 Task: Search one way flight ticket for 5 adults, 1 child, 2 infants in seat and 1 infant on lap in business from Erie: Erie International Airport (tom Ridge Field) to Jackson: Jackson Hole Airport on 5-2-2023. Choice of flights is JetBlue. Number of bags: 1 carry on bag. Price is upto 50000. Outbound departure time preference is 19:00.
Action: Mouse moved to (301, 255)
Screenshot: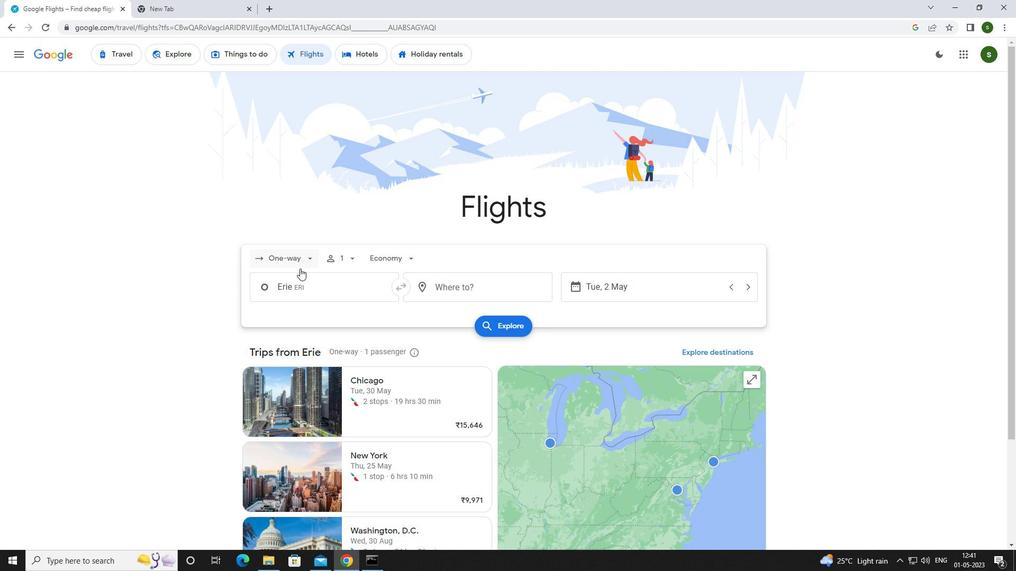 
Action: Mouse pressed left at (301, 255)
Screenshot: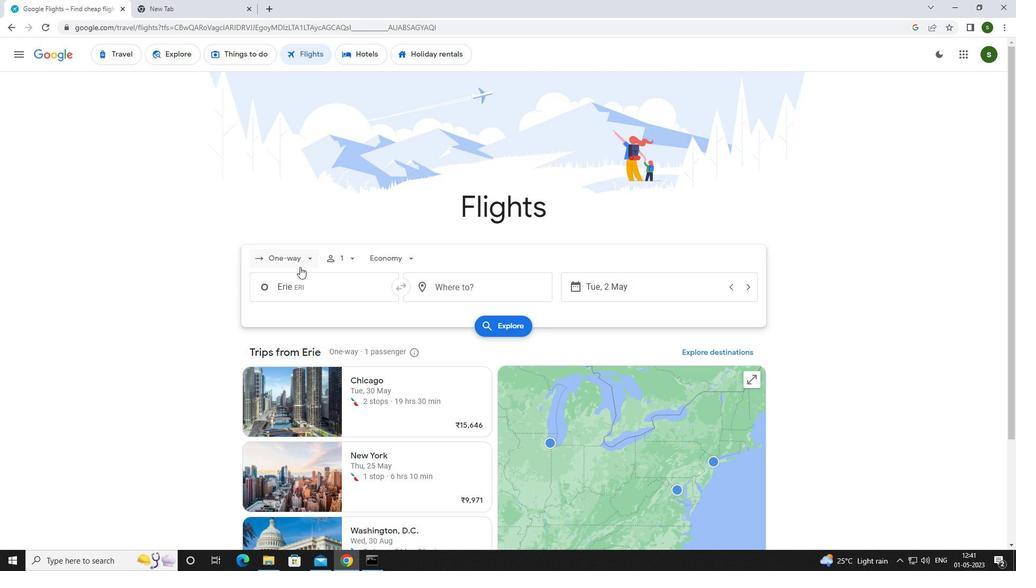 
Action: Mouse moved to (302, 308)
Screenshot: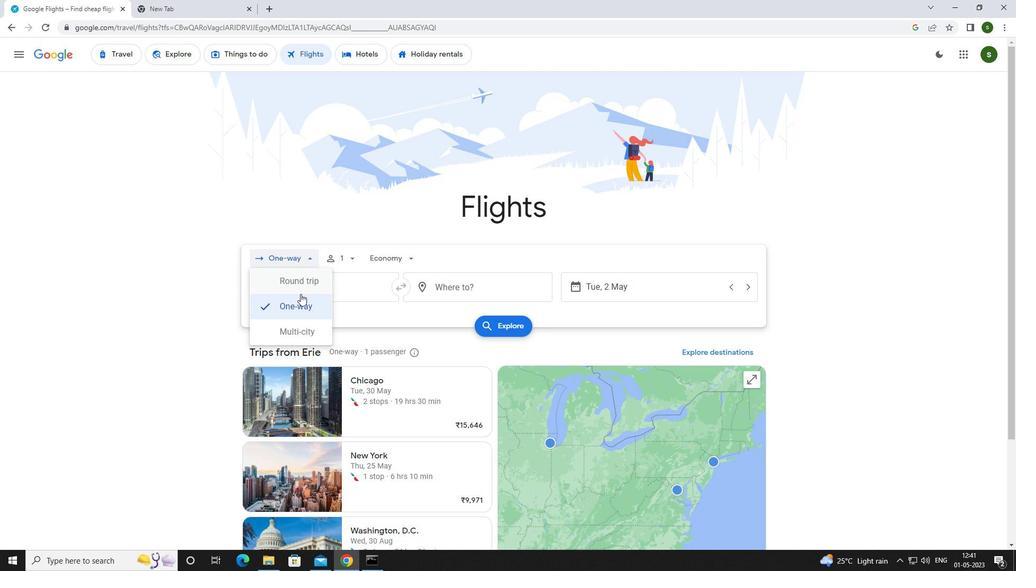 
Action: Mouse pressed left at (302, 308)
Screenshot: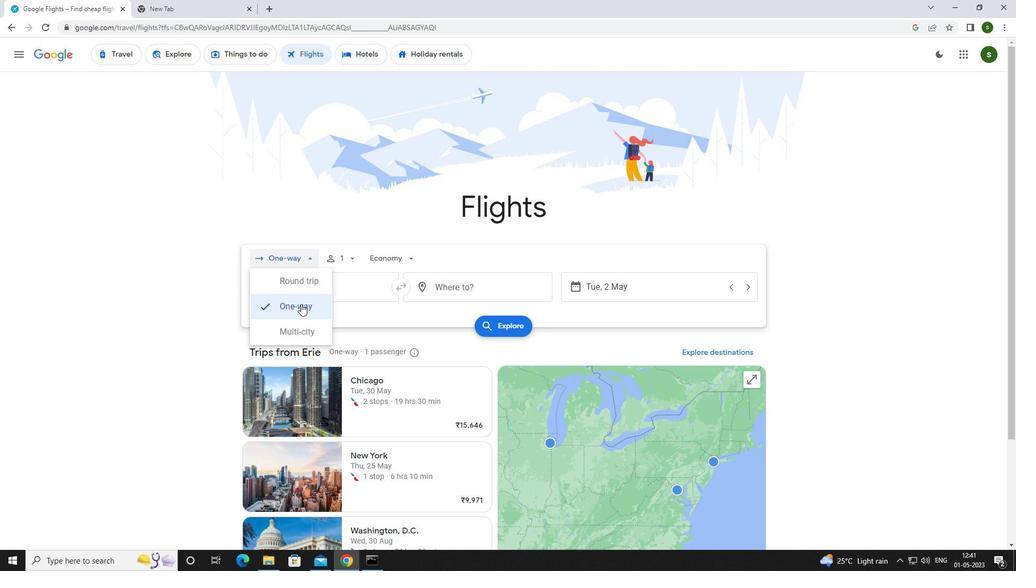 
Action: Mouse moved to (348, 256)
Screenshot: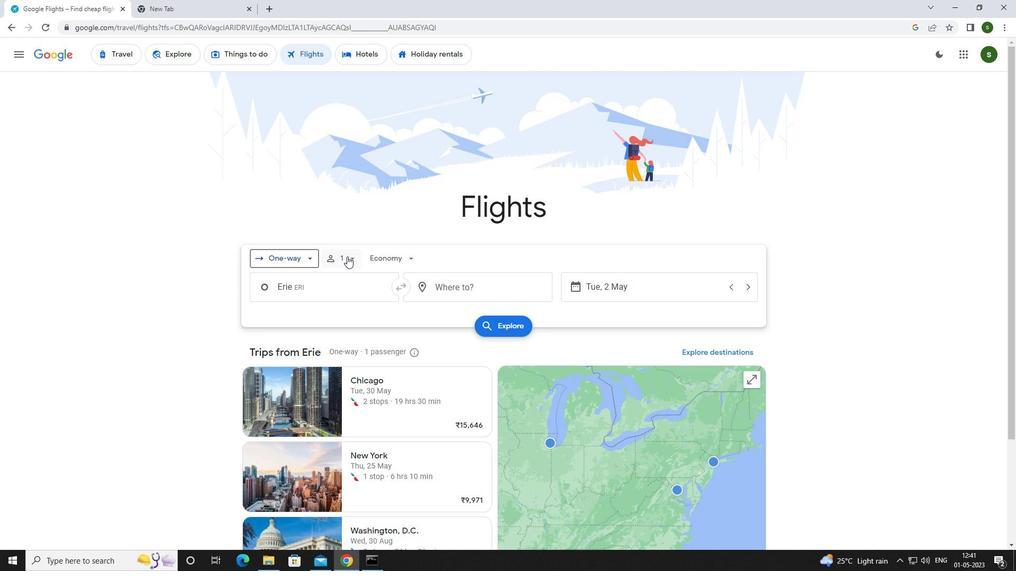 
Action: Mouse pressed left at (348, 256)
Screenshot: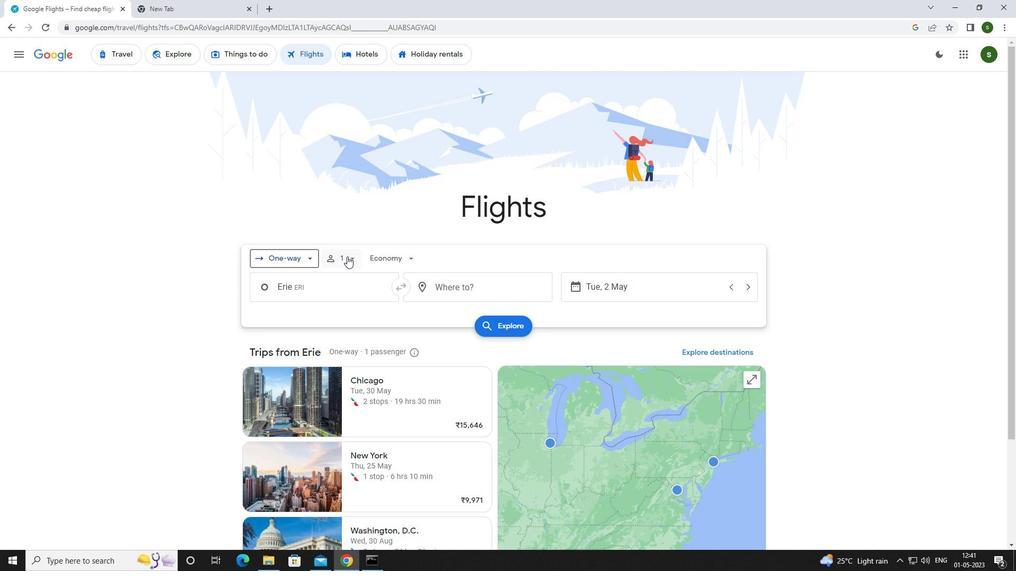 
Action: Mouse moved to (435, 289)
Screenshot: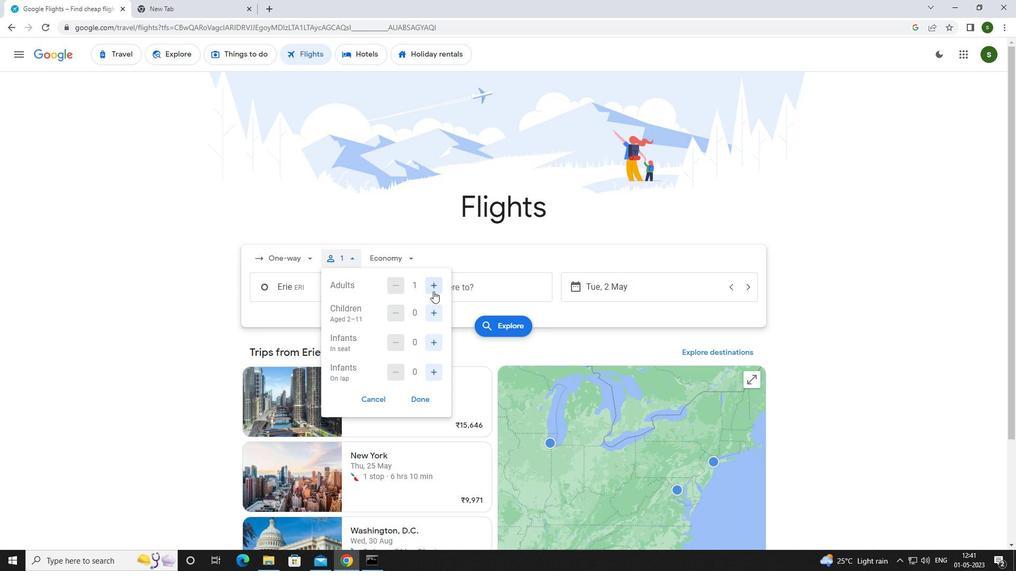 
Action: Mouse pressed left at (435, 289)
Screenshot: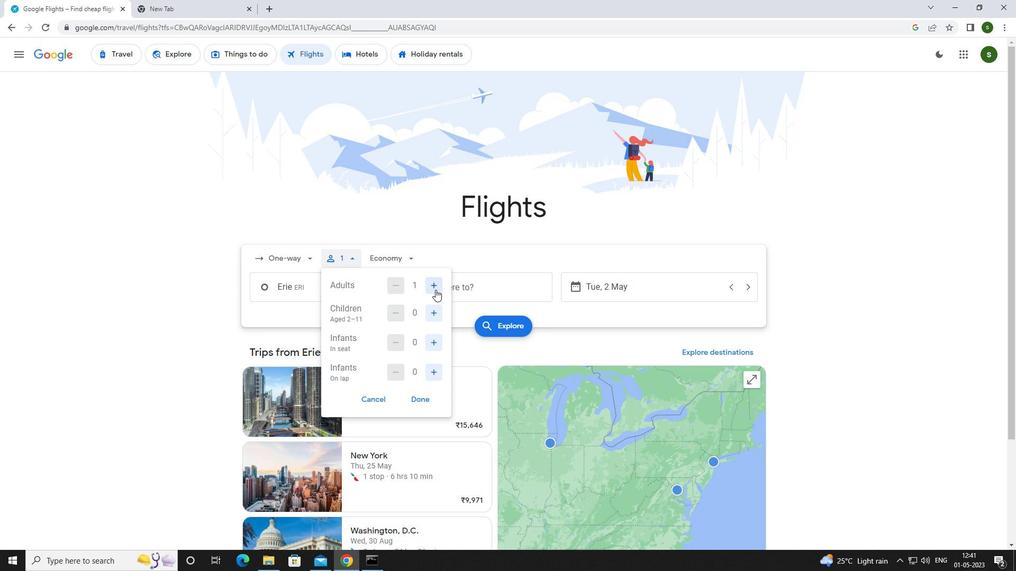 
Action: Mouse pressed left at (435, 289)
Screenshot: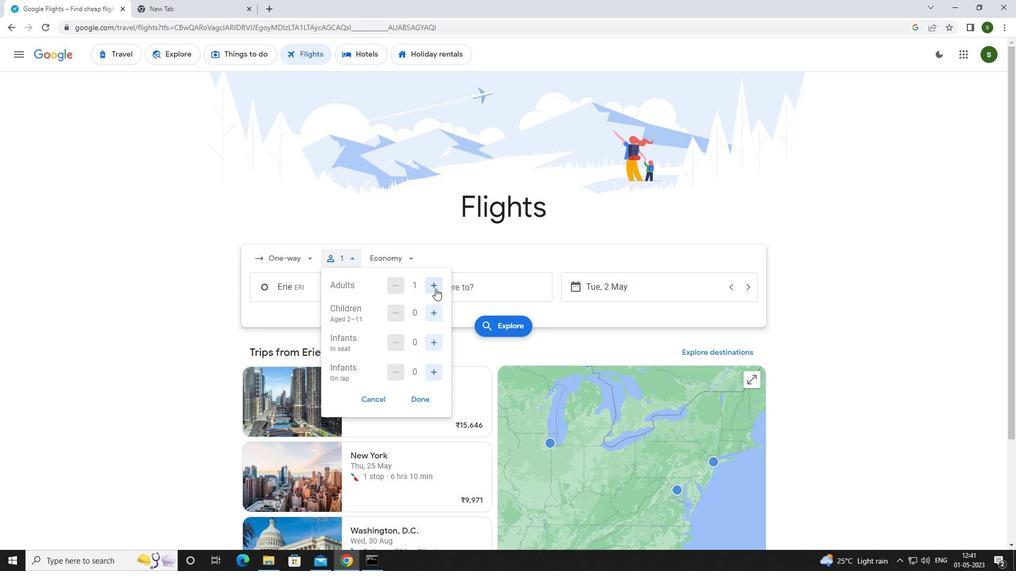 
Action: Mouse pressed left at (435, 289)
Screenshot: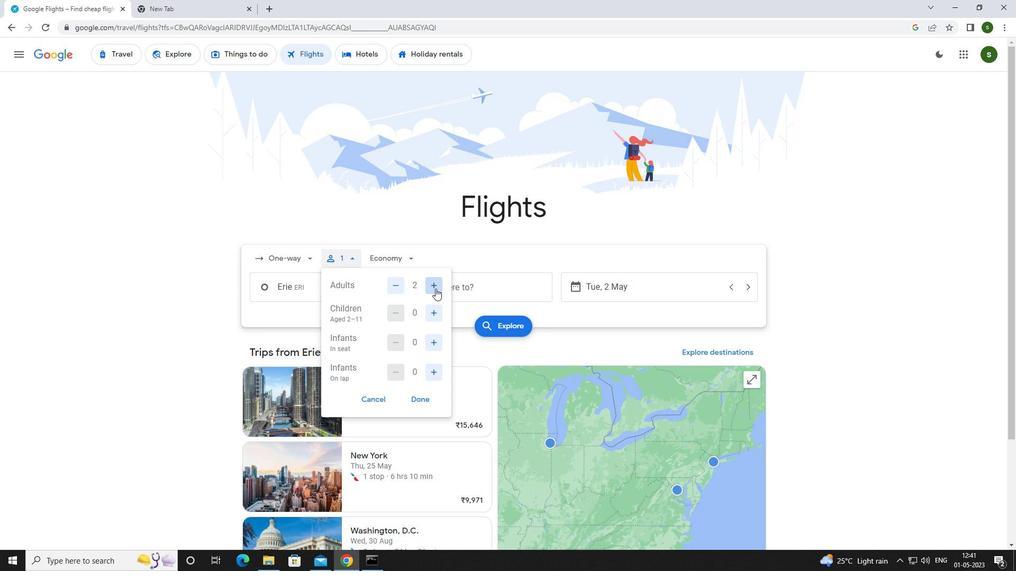 
Action: Mouse pressed left at (435, 289)
Screenshot: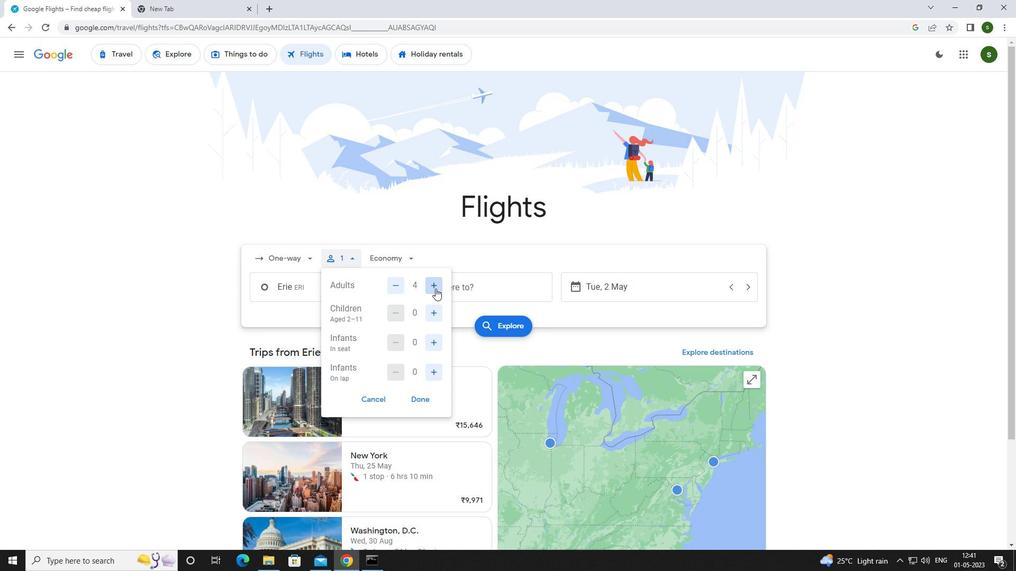 
Action: Mouse moved to (435, 315)
Screenshot: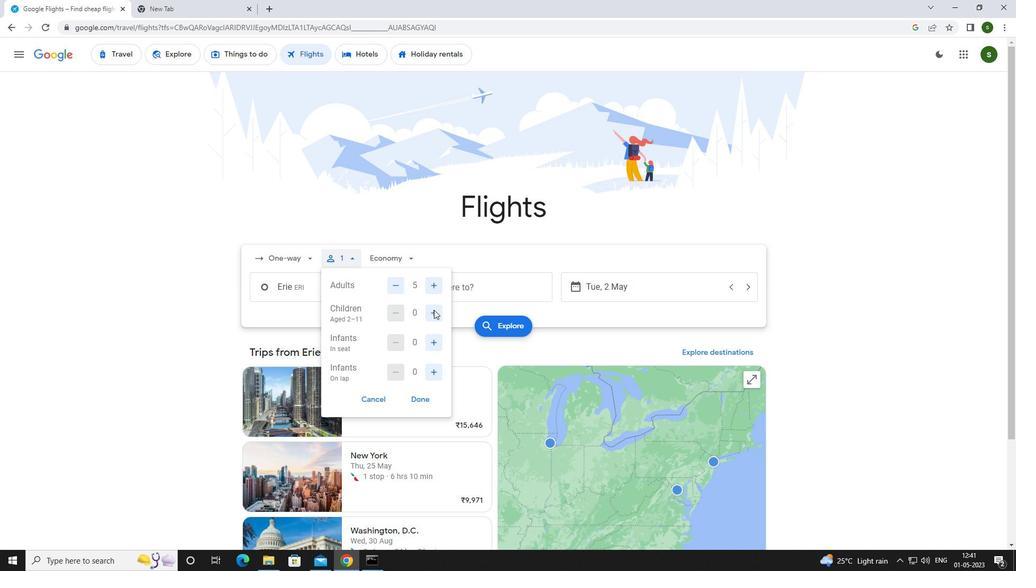 
Action: Mouse pressed left at (435, 315)
Screenshot: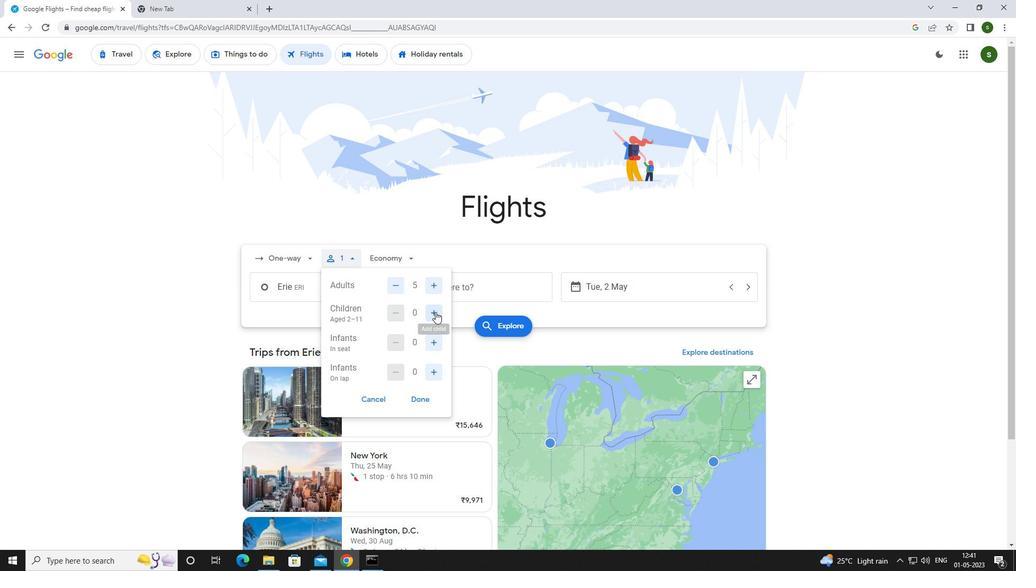
Action: Mouse moved to (435, 340)
Screenshot: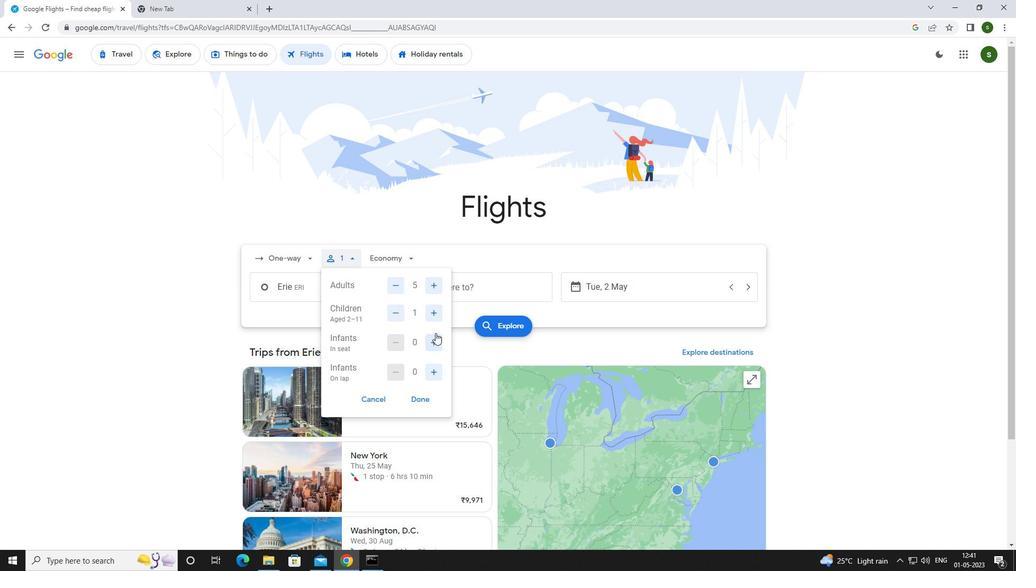 
Action: Mouse pressed left at (435, 340)
Screenshot: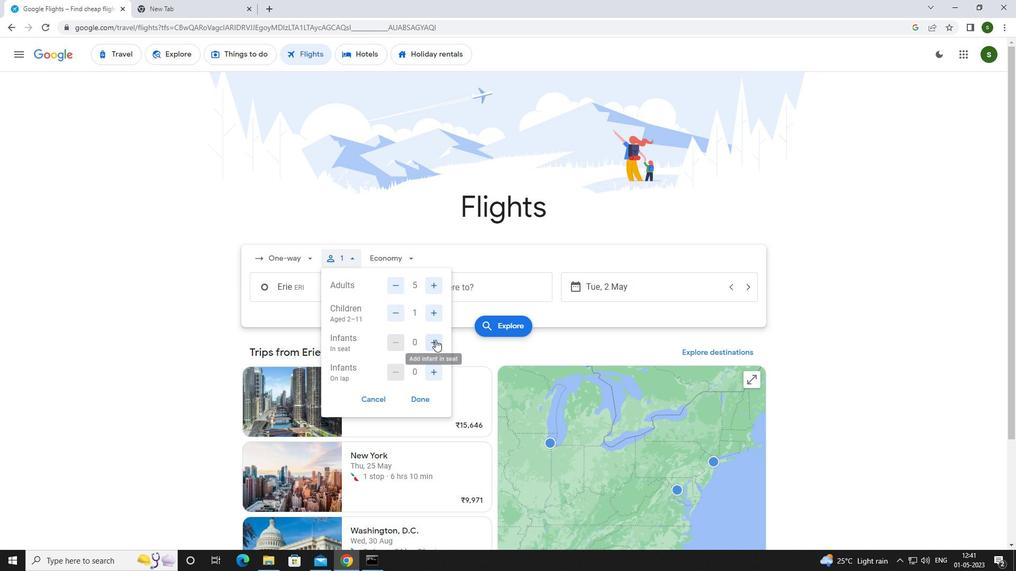 
Action: Mouse pressed left at (435, 340)
Screenshot: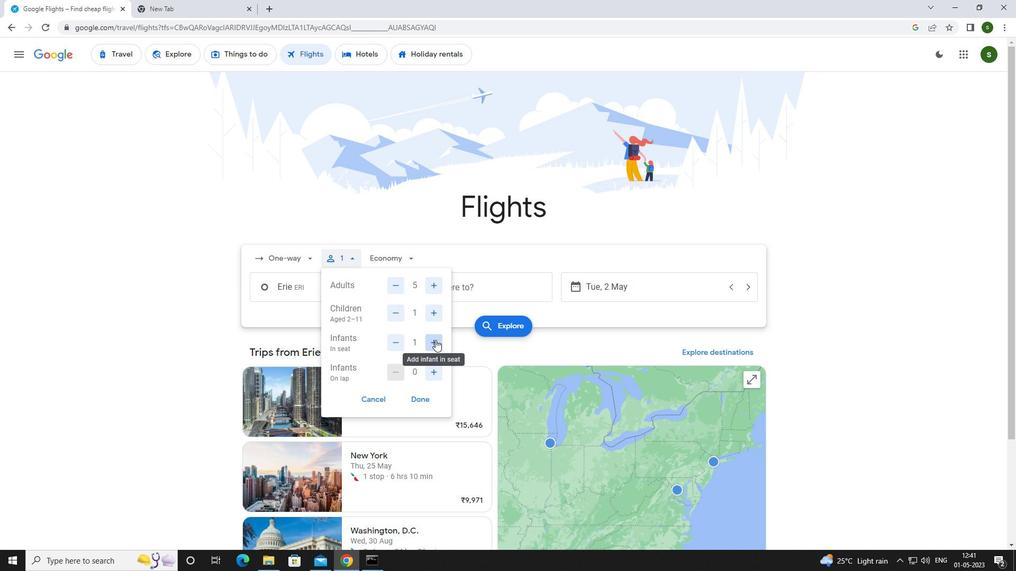 
Action: Mouse moved to (435, 371)
Screenshot: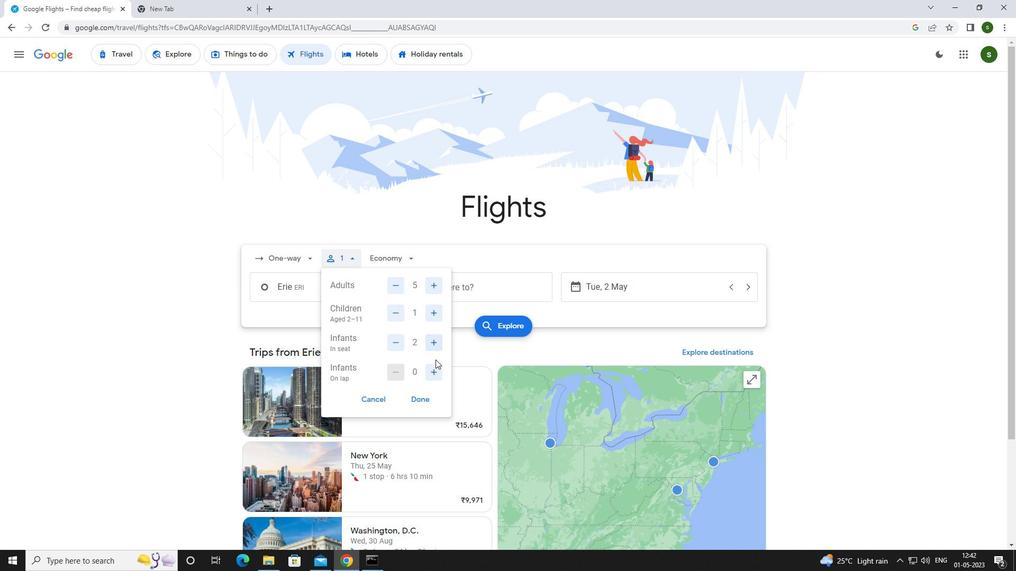 
Action: Mouse pressed left at (435, 371)
Screenshot: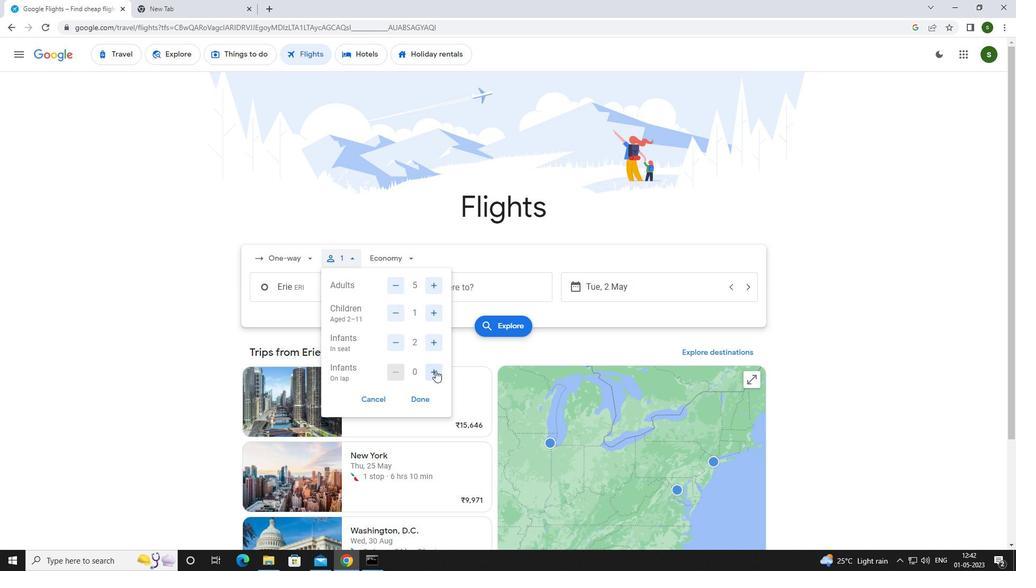 
Action: Mouse moved to (392, 262)
Screenshot: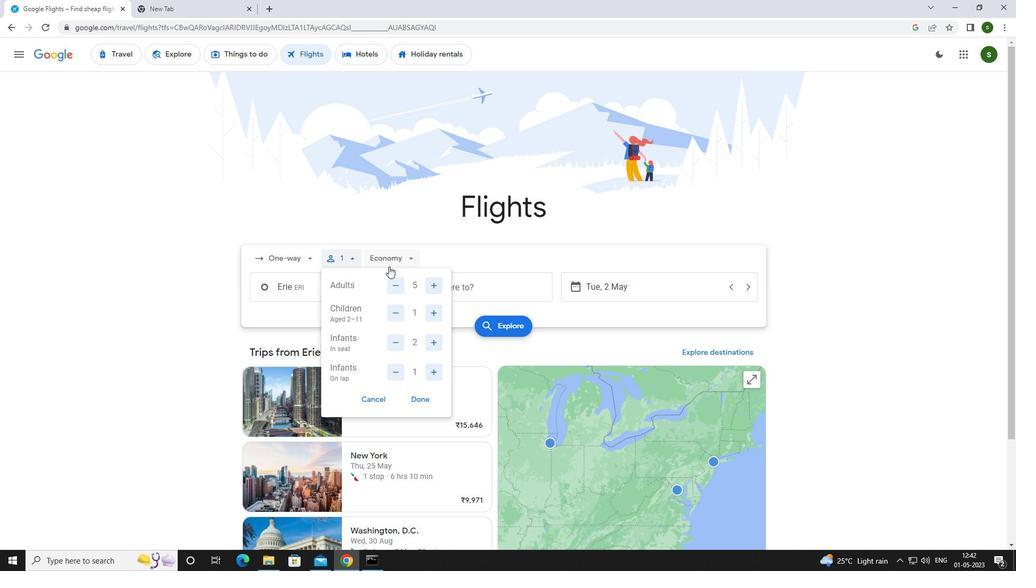 
Action: Mouse pressed left at (392, 262)
Screenshot: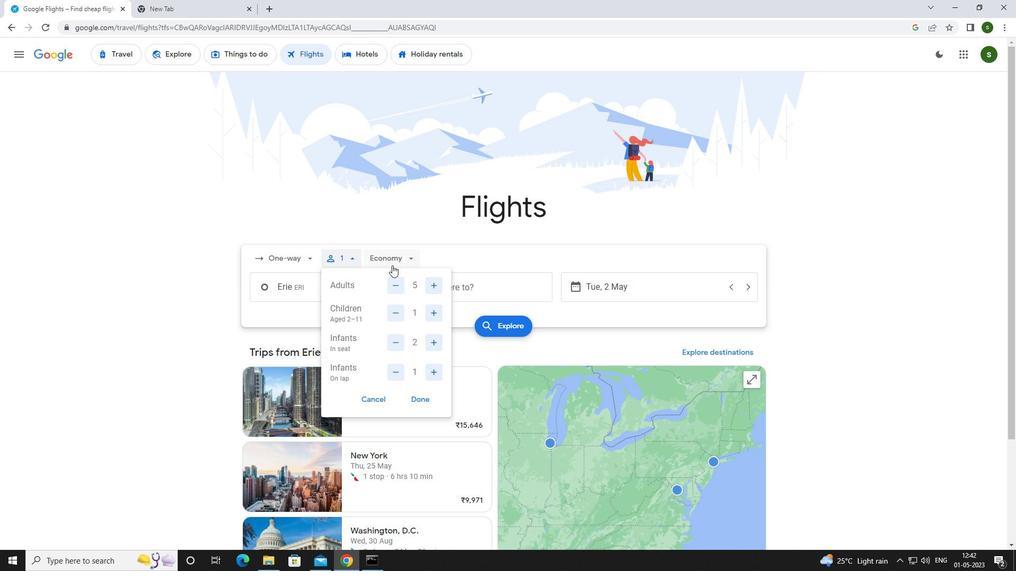 
Action: Mouse moved to (410, 325)
Screenshot: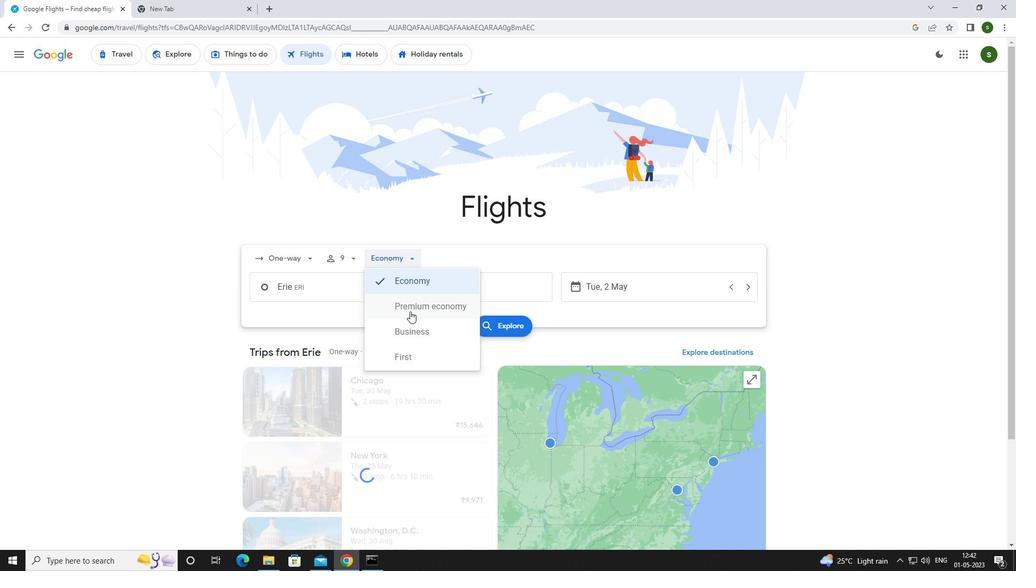 
Action: Mouse pressed left at (410, 325)
Screenshot: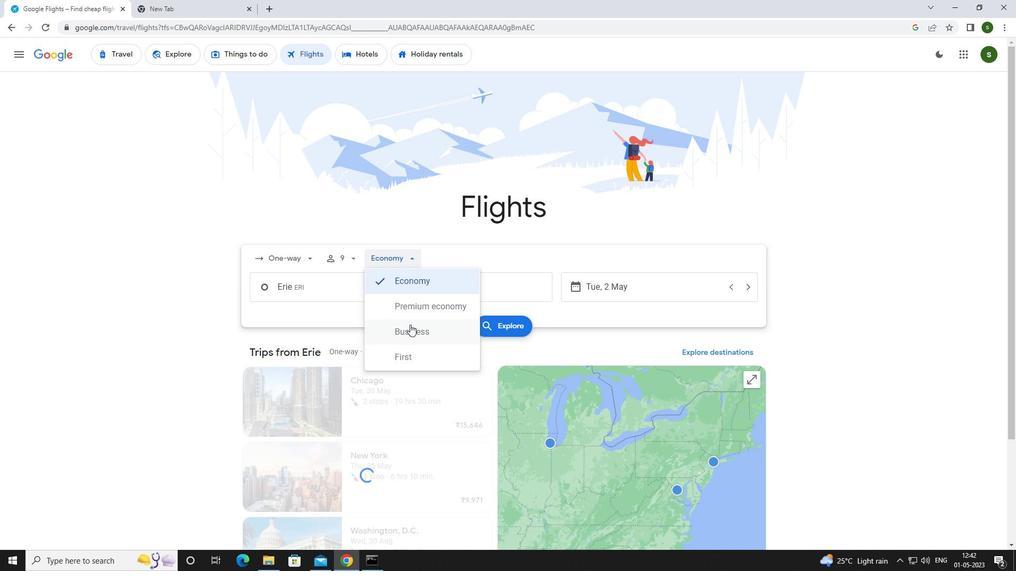 
Action: Mouse moved to (341, 295)
Screenshot: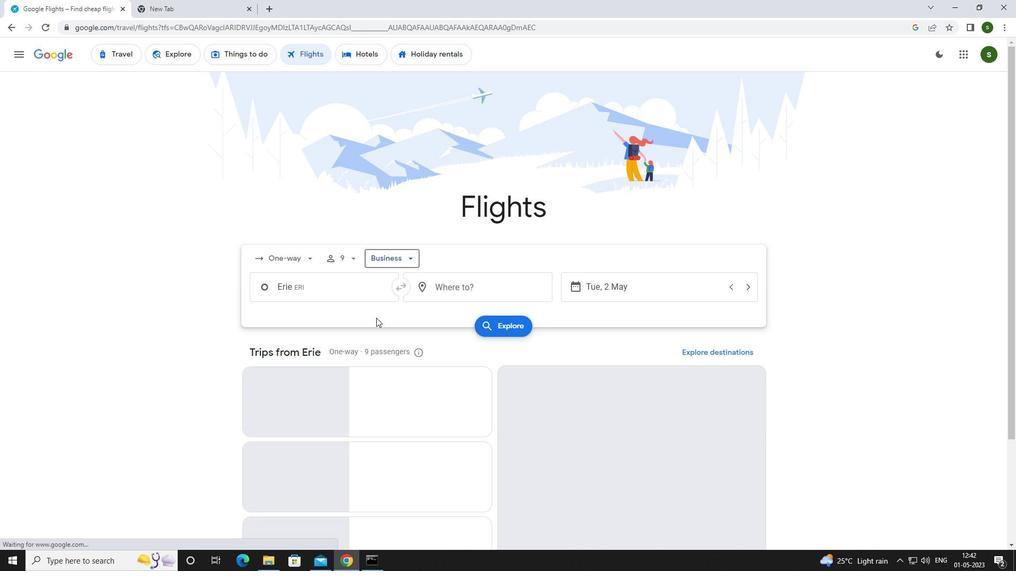 
Action: Mouse pressed left at (341, 295)
Screenshot: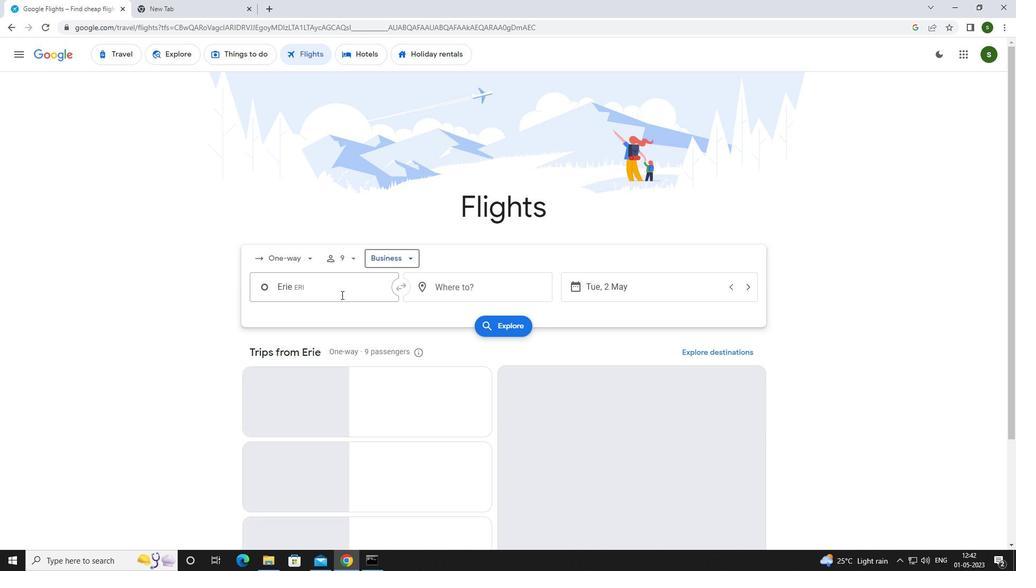 
Action: Mouse moved to (341, 295)
Screenshot: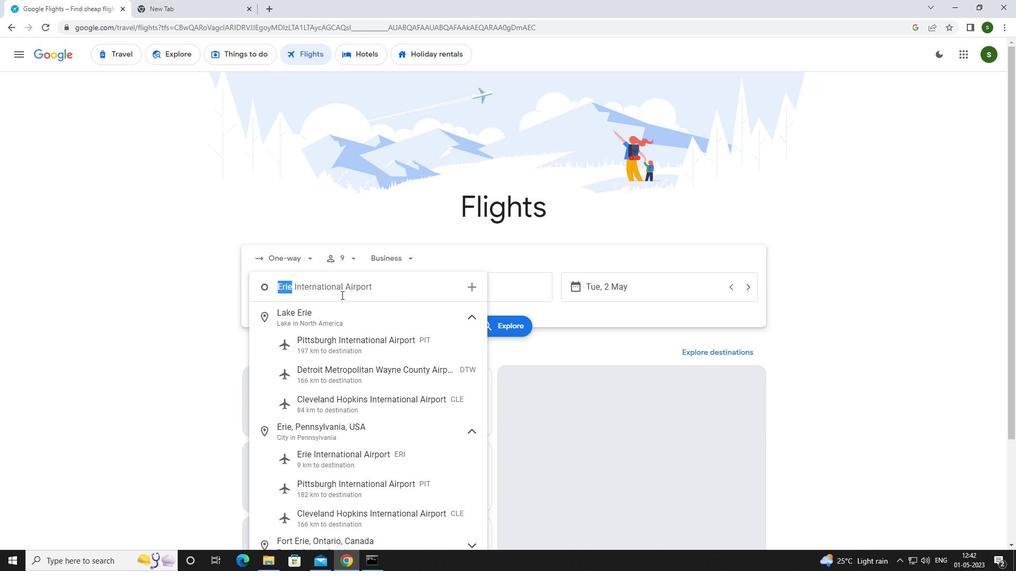 
Action: Key pressed e<Key.caps_lock>rie<Key.space><Key.caps_lock>i<Key.caps_lock>nter
Screenshot: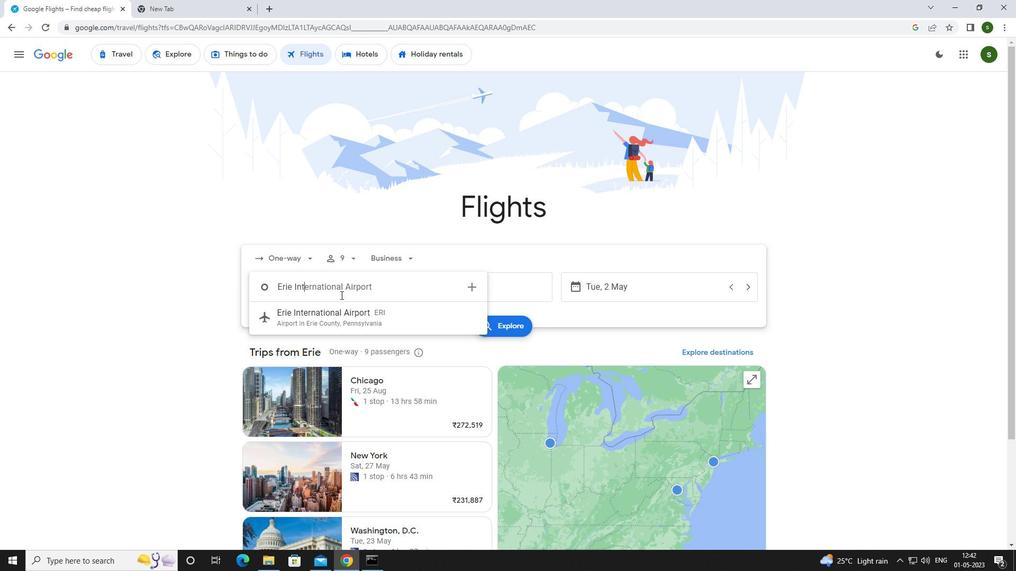 
Action: Mouse moved to (328, 321)
Screenshot: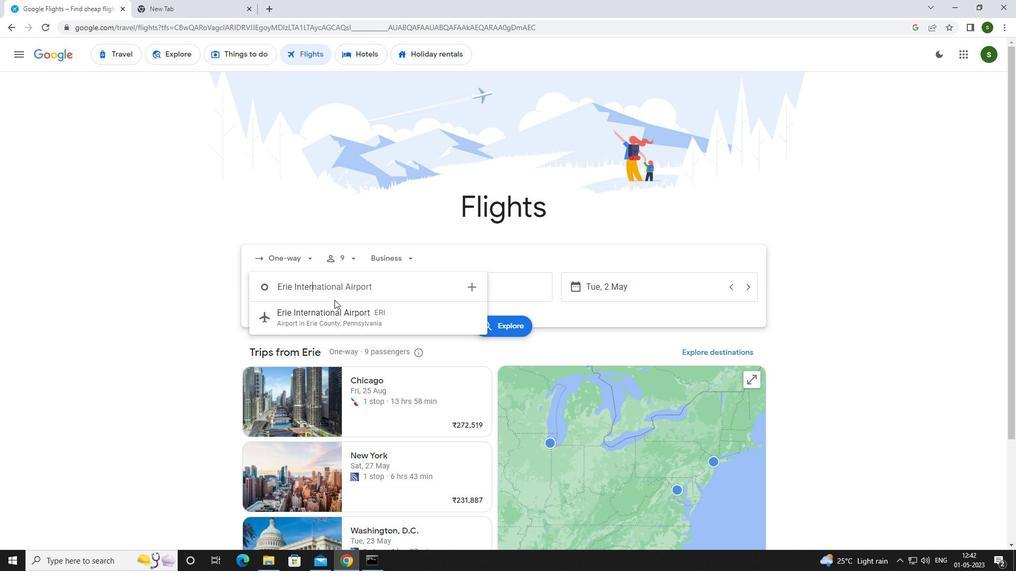 
Action: Mouse pressed left at (328, 321)
Screenshot: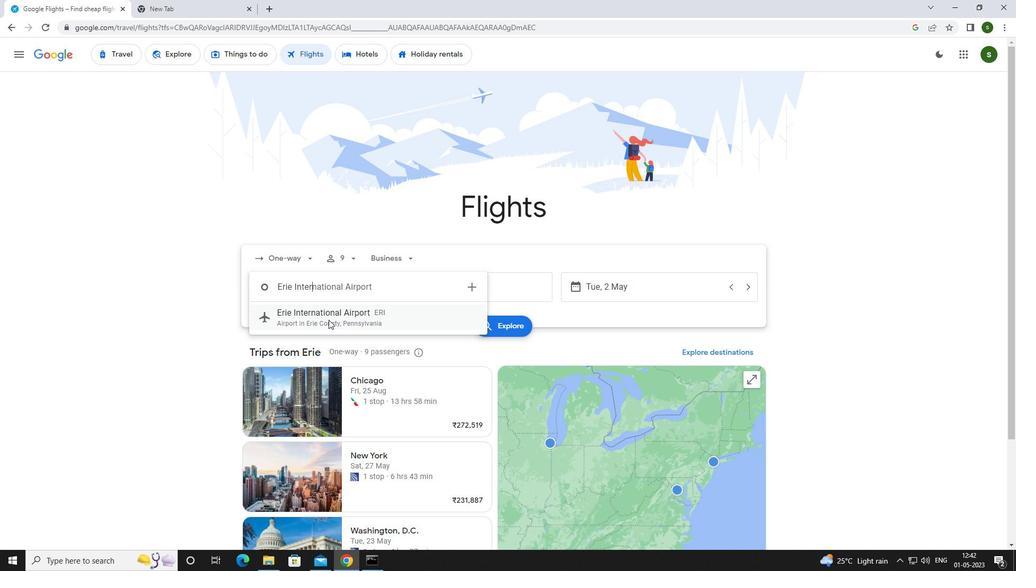 
Action: Mouse moved to (453, 285)
Screenshot: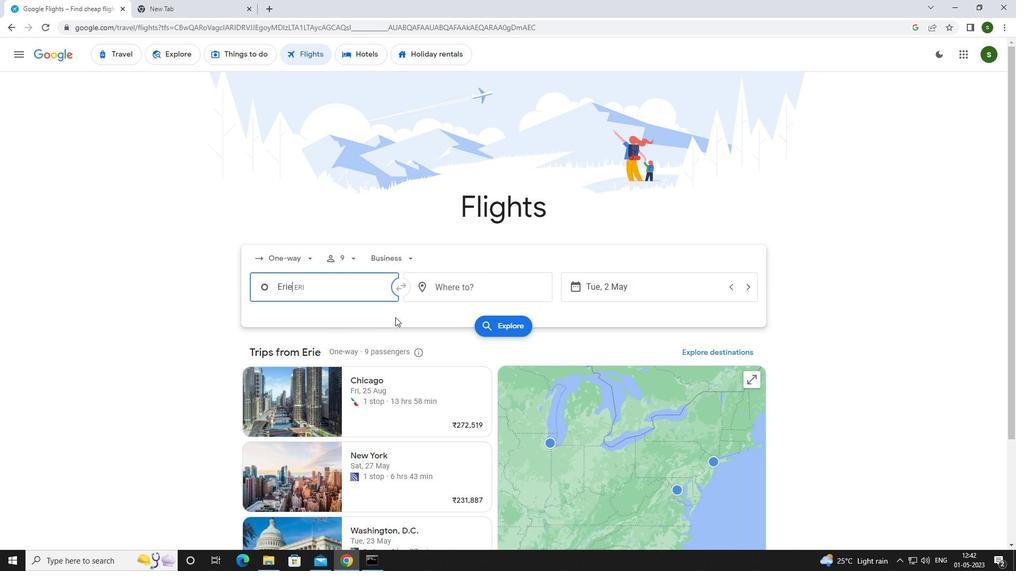 
Action: Mouse pressed left at (453, 285)
Screenshot: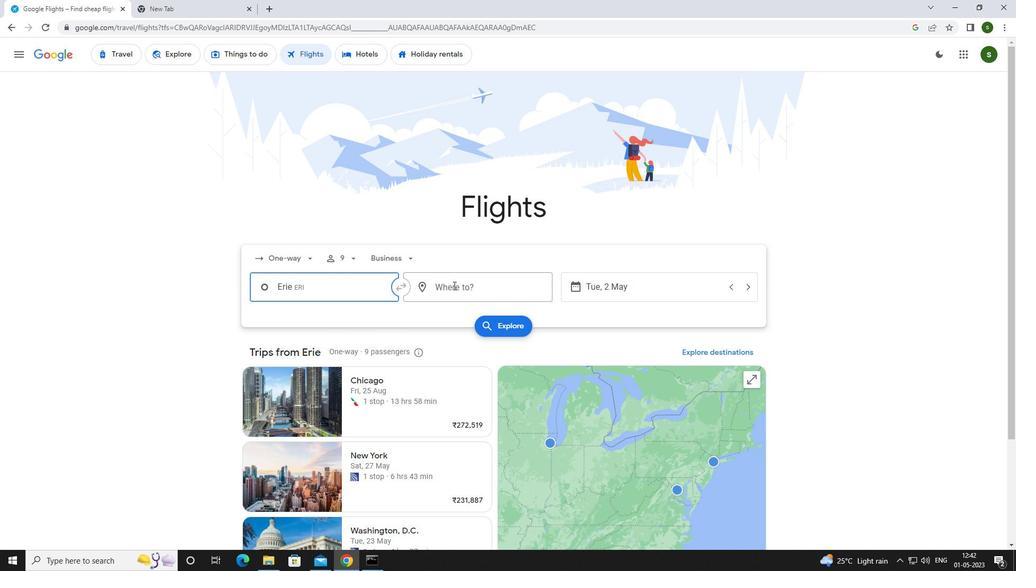 
Action: Mouse moved to (474, 285)
Screenshot: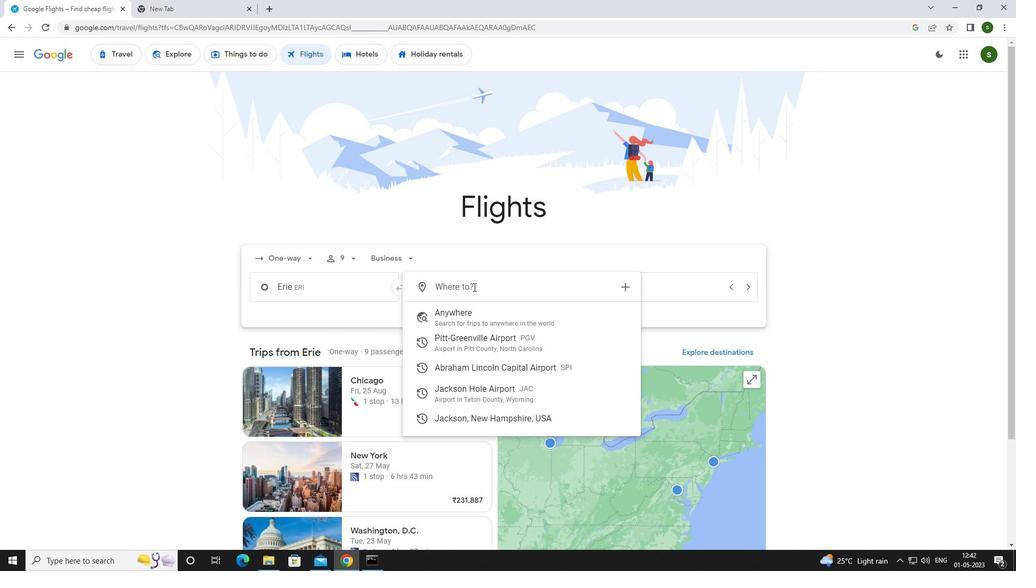 
Action: Key pressed jack
Screenshot: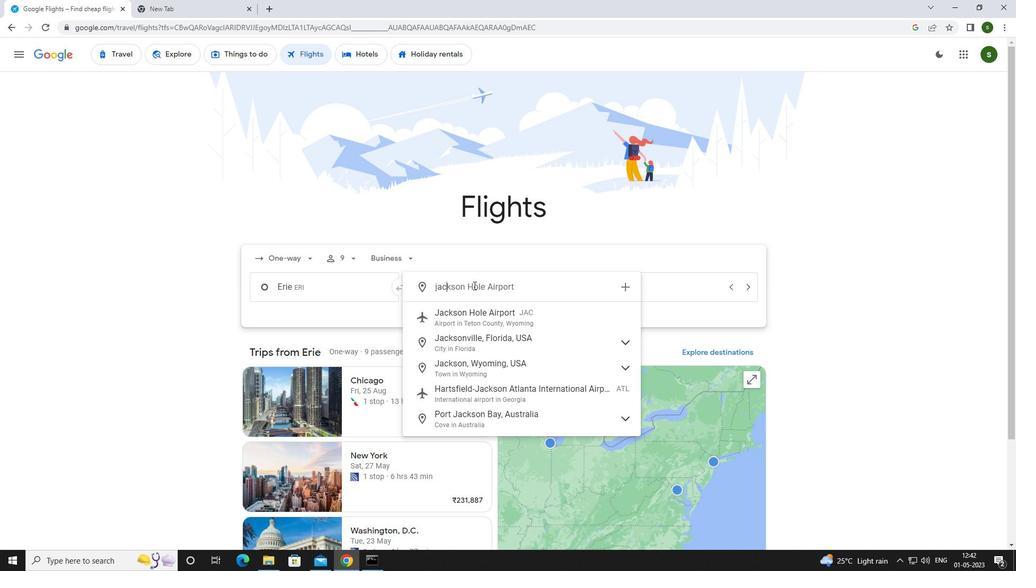 
Action: Mouse moved to (474, 283)
Screenshot: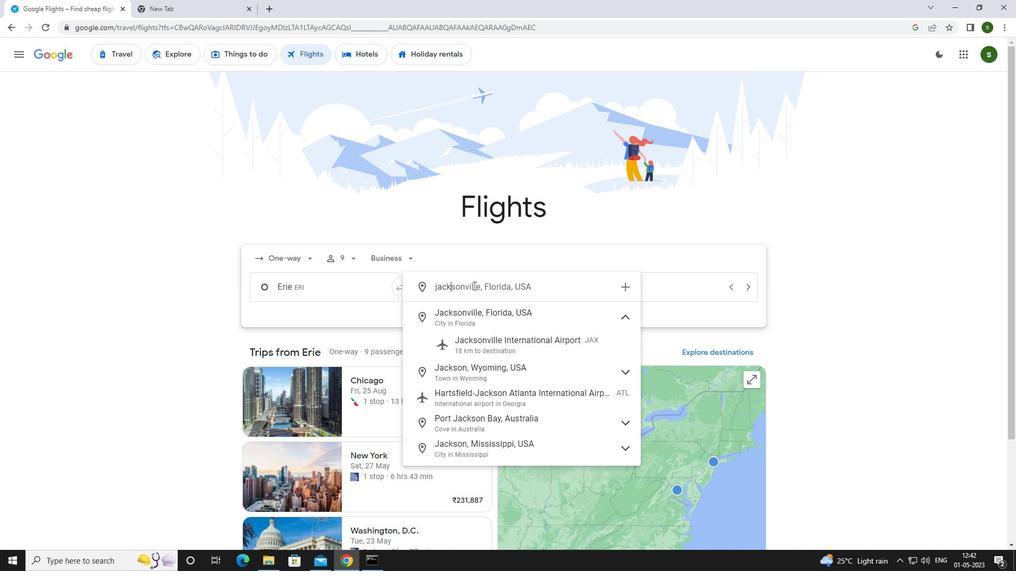 
Action: Key pressed son<Key.space>
Screenshot: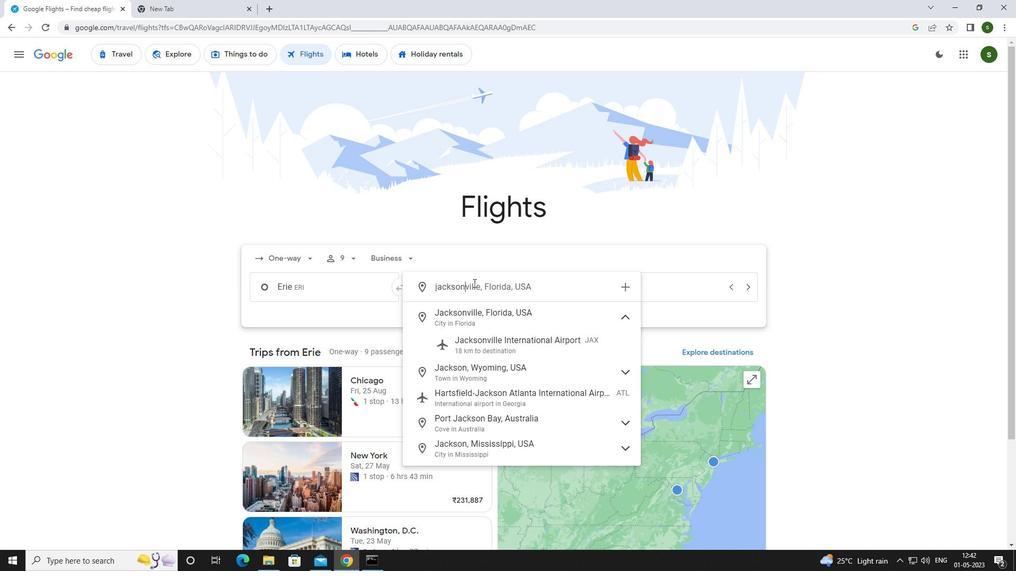 
Action: Mouse moved to (492, 344)
Screenshot: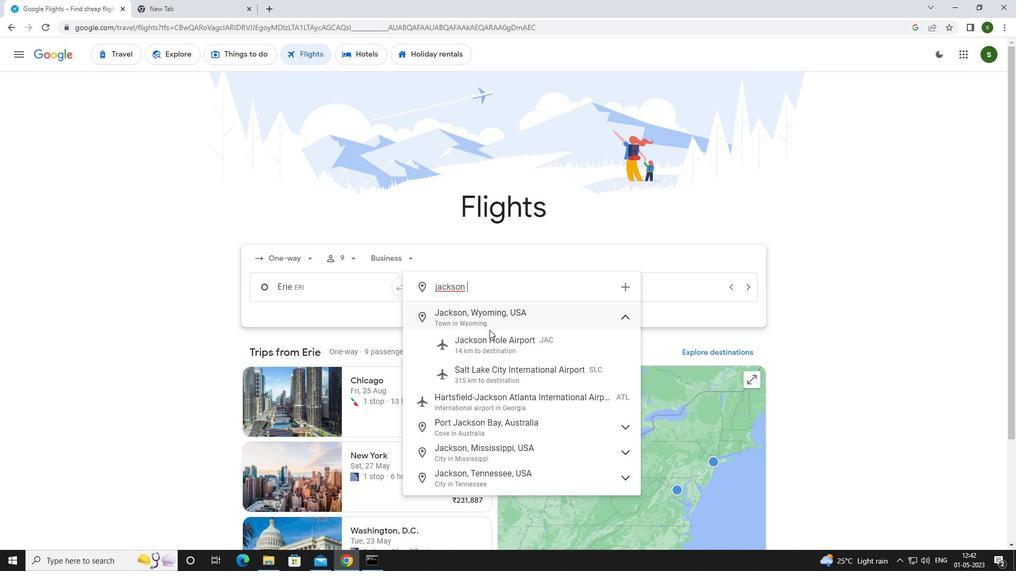 
Action: Mouse pressed left at (492, 344)
Screenshot: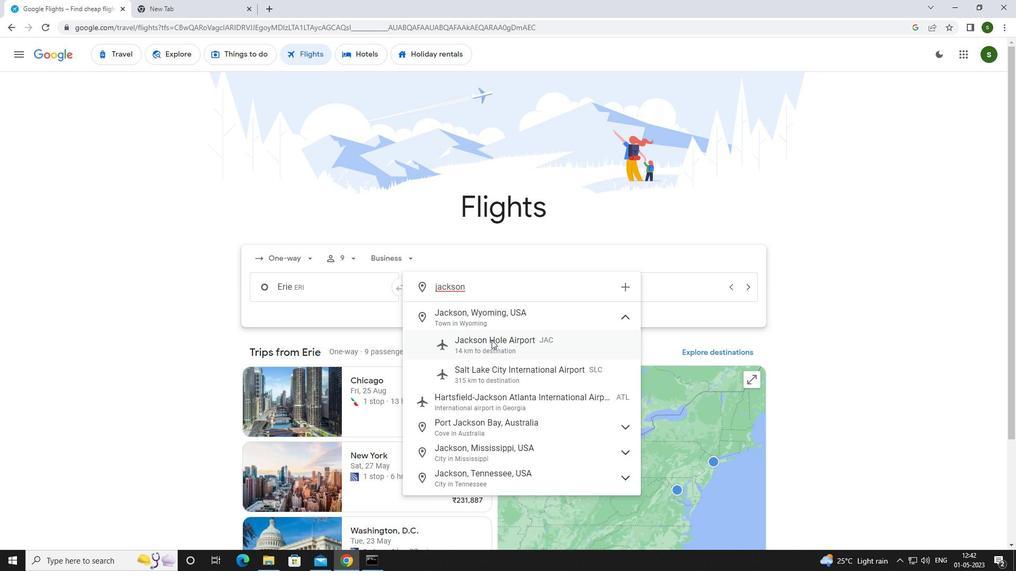 
Action: Mouse moved to (643, 291)
Screenshot: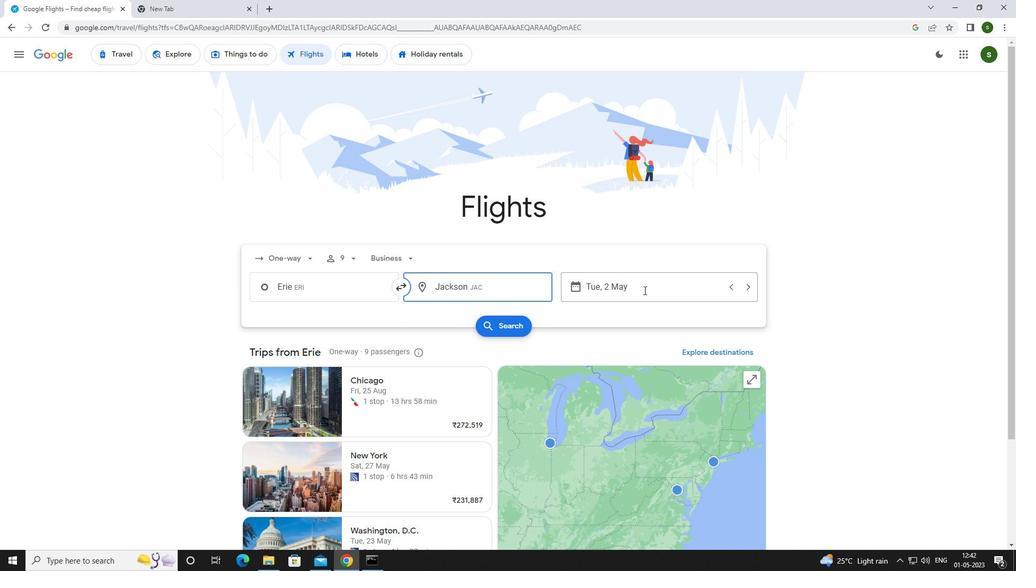 
Action: Mouse pressed left at (643, 291)
Screenshot: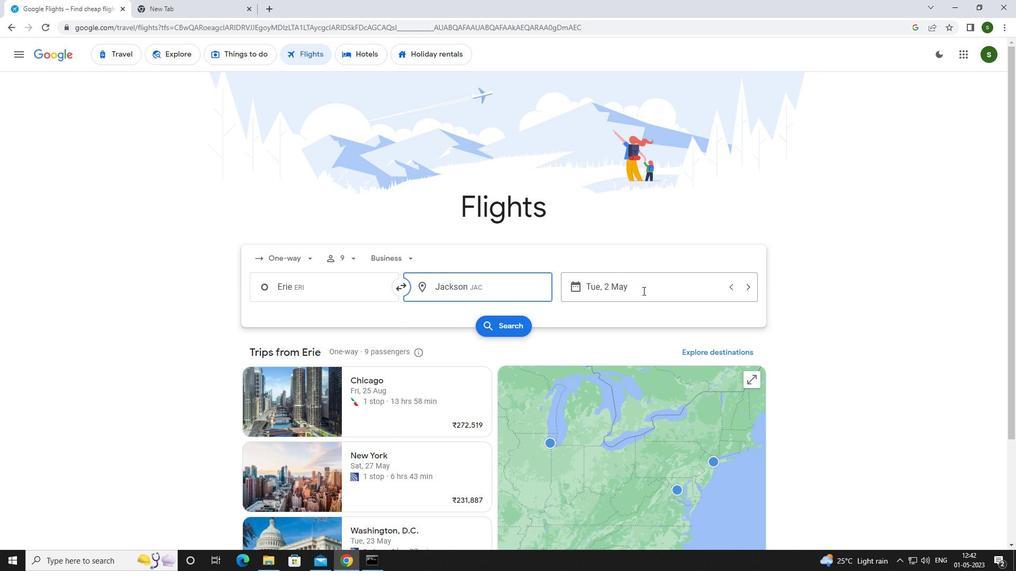 
Action: Mouse moved to (432, 358)
Screenshot: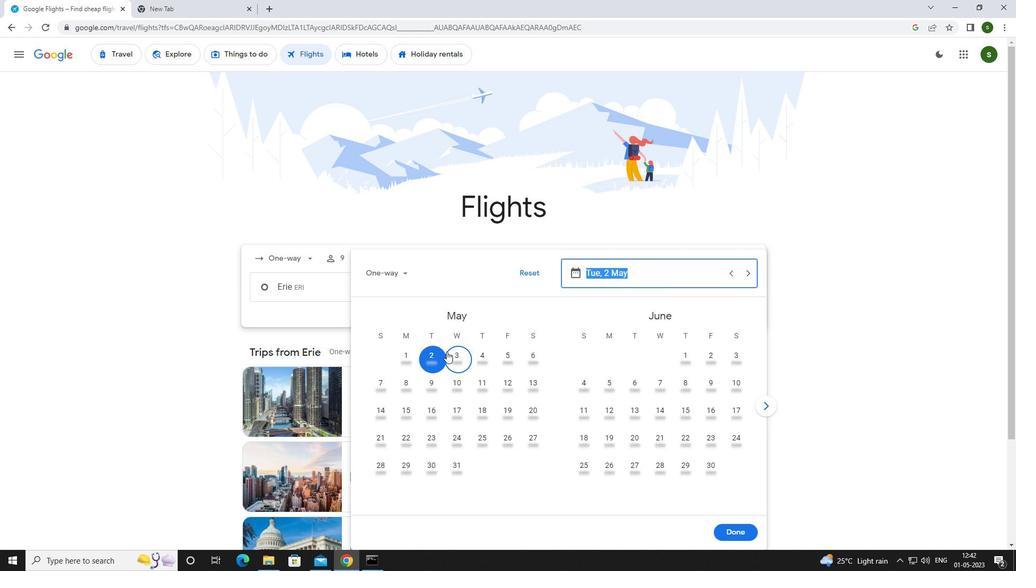 
Action: Mouse pressed left at (432, 358)
Screenshot: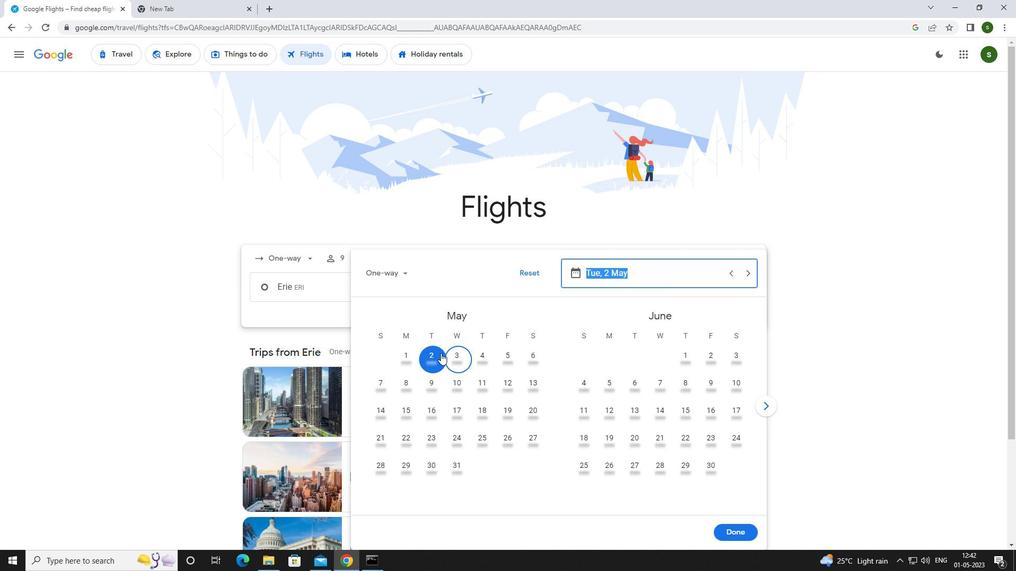 
Action: Mouse moved to (741, 534)
Screenshot: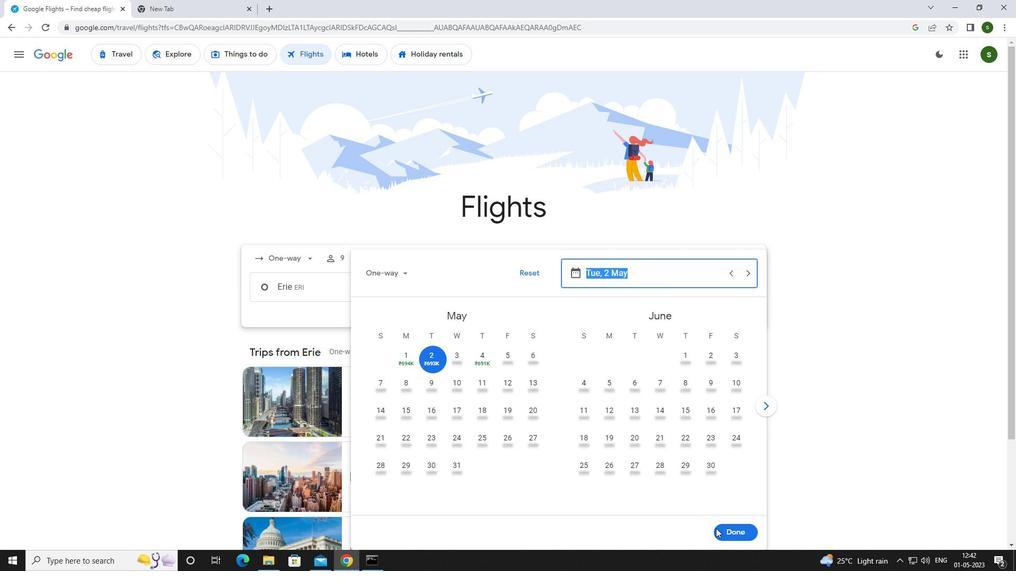 
Action: Mouse pressed left at (741, 534)
Screenshot: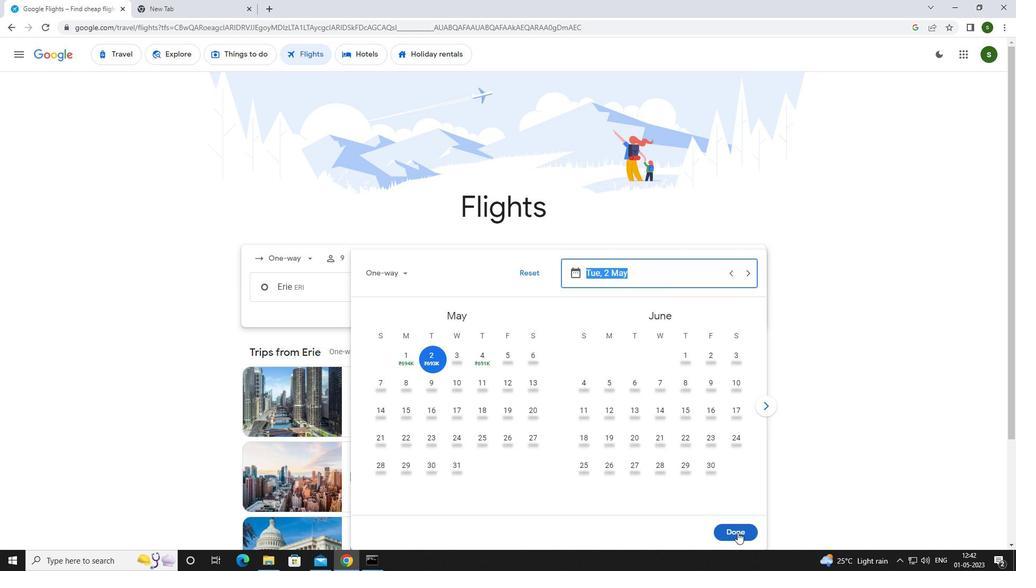 
Action: Mouse moved to (502, 325)
Screenshot: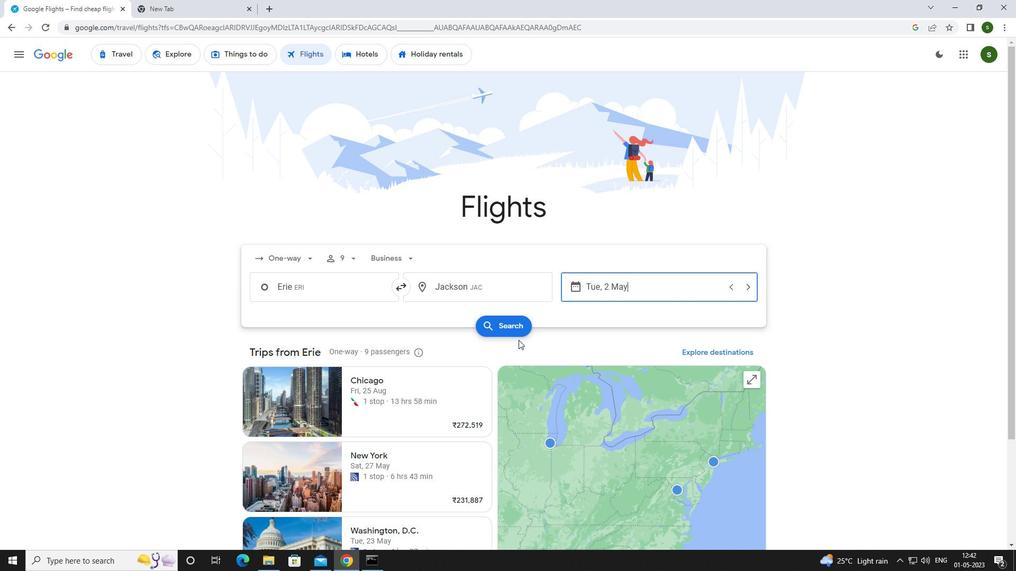 
Action: Mouse pressed left at (502, 325)
Screenshot: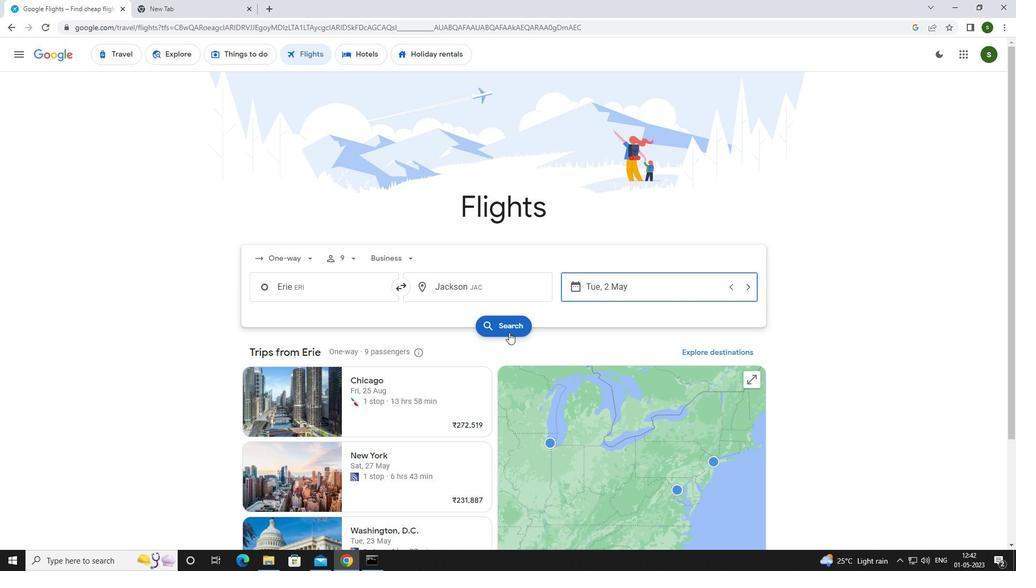 
Action: Mouse moved to (274, 151)
Screenshot: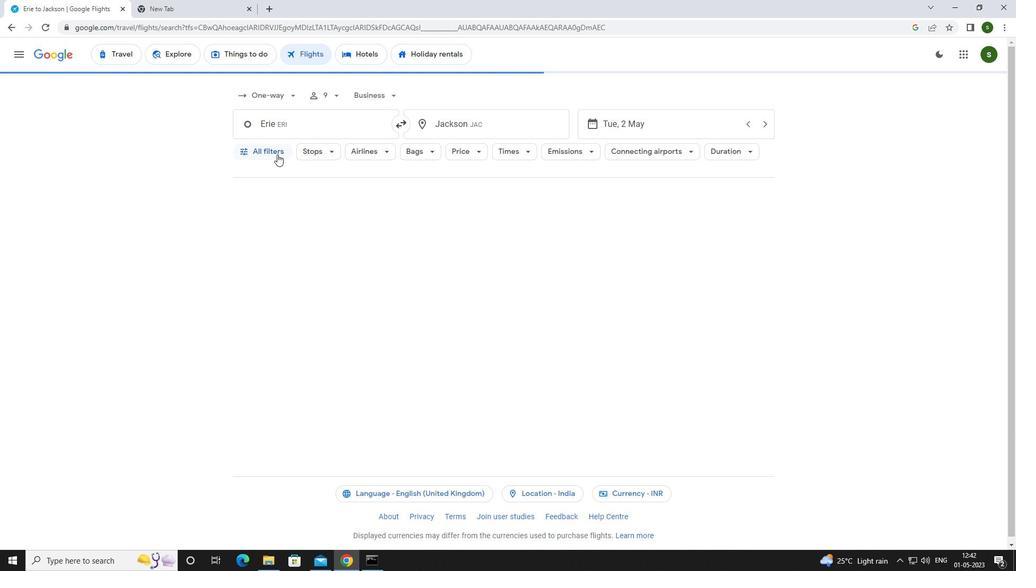 
Action: Mouse pressed left at (274, 151)
Screenshot: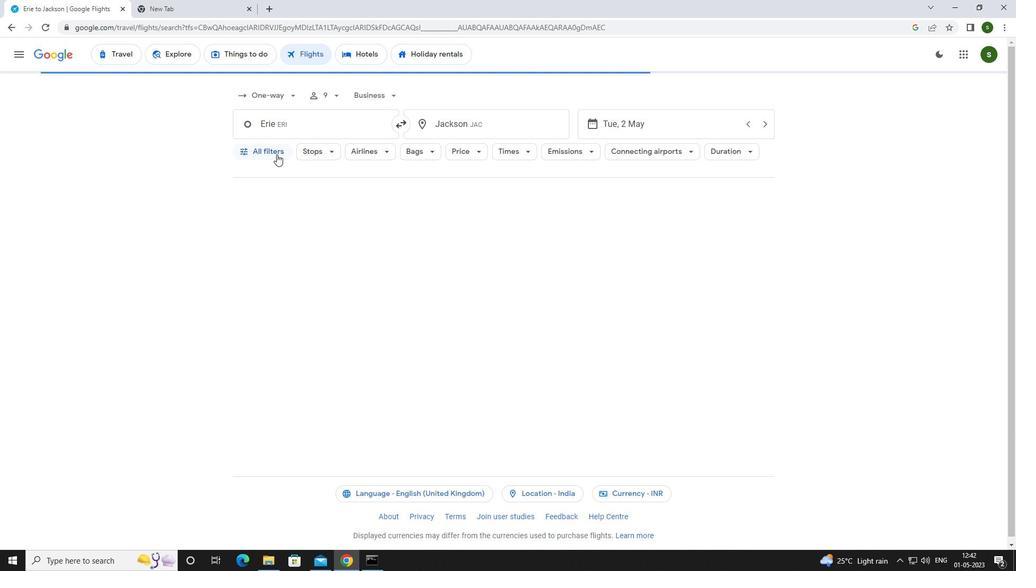 
Action: Mouse moved to (398, 378)
Screenshot: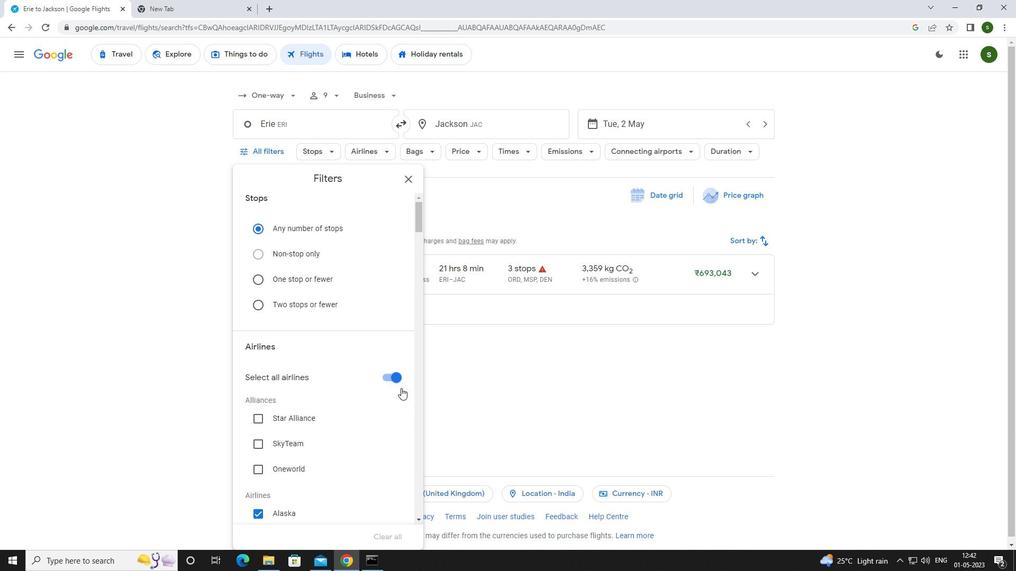 
Action: Mouse pressed left at (398, 378)
Screenshot: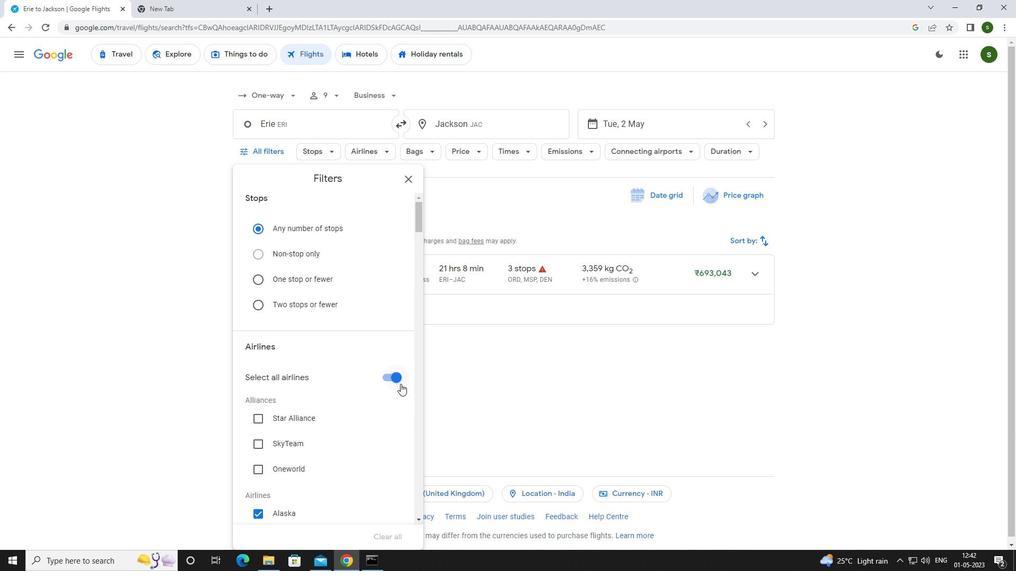
Action: Mouse moved to (376, 343)
Screenshot: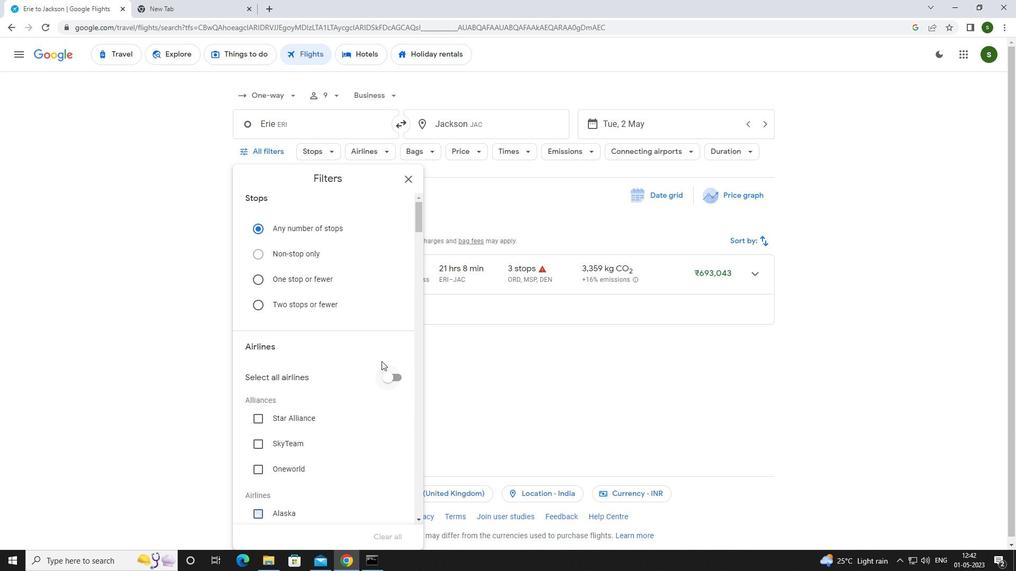 
Action: Mouse scrolled (376, 343) with delta (0, 0)
Screenshot: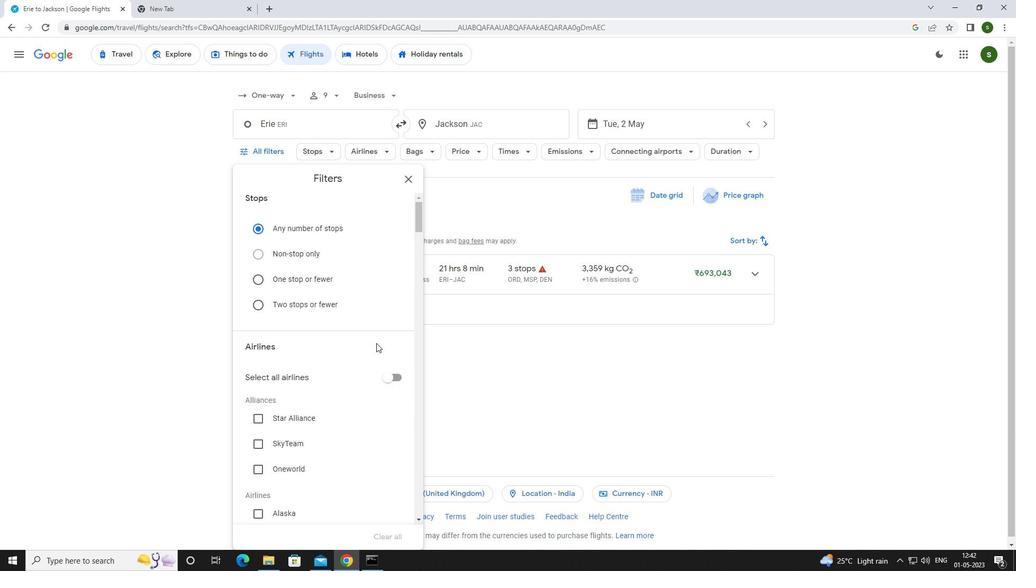 
Action: Mouse scrolled (376, 343) with delta (0, 0)
Screenshot: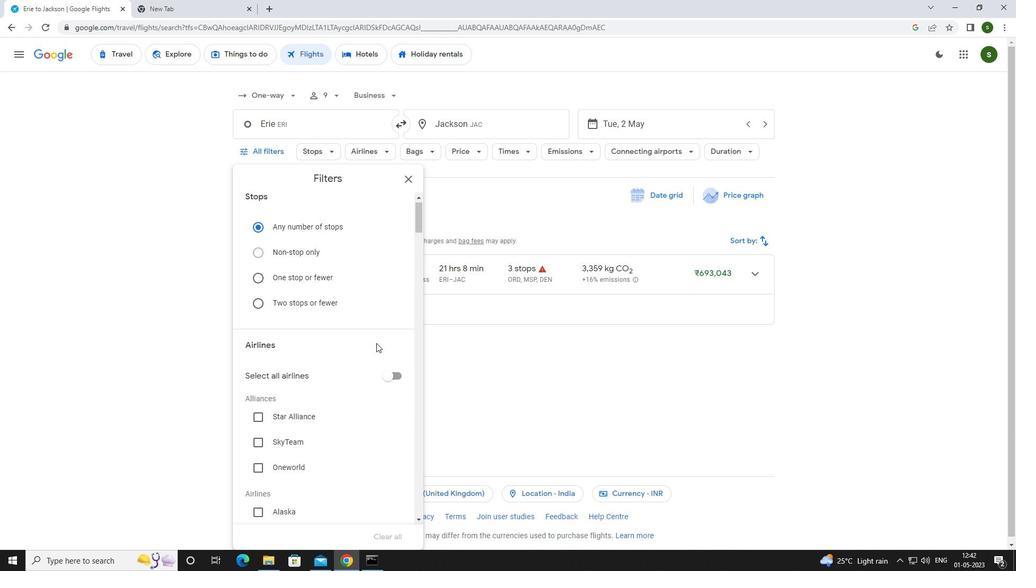 
Action: Mouse scrolled (376, 343) with delta (0, 0)
Screenshot: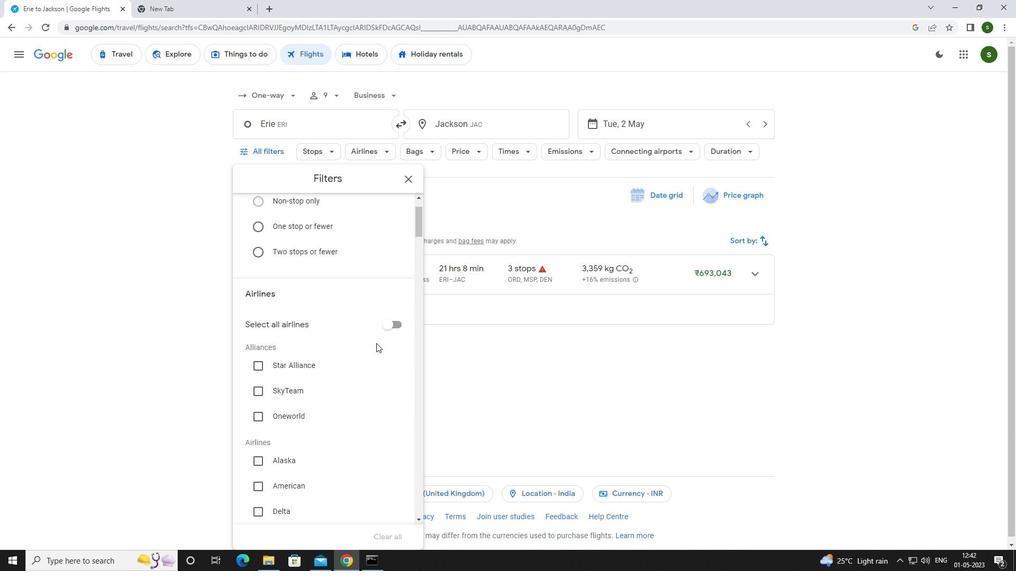 
Action: Mouse scrolled (376, 343) with delta (0, 0)
Screenshot: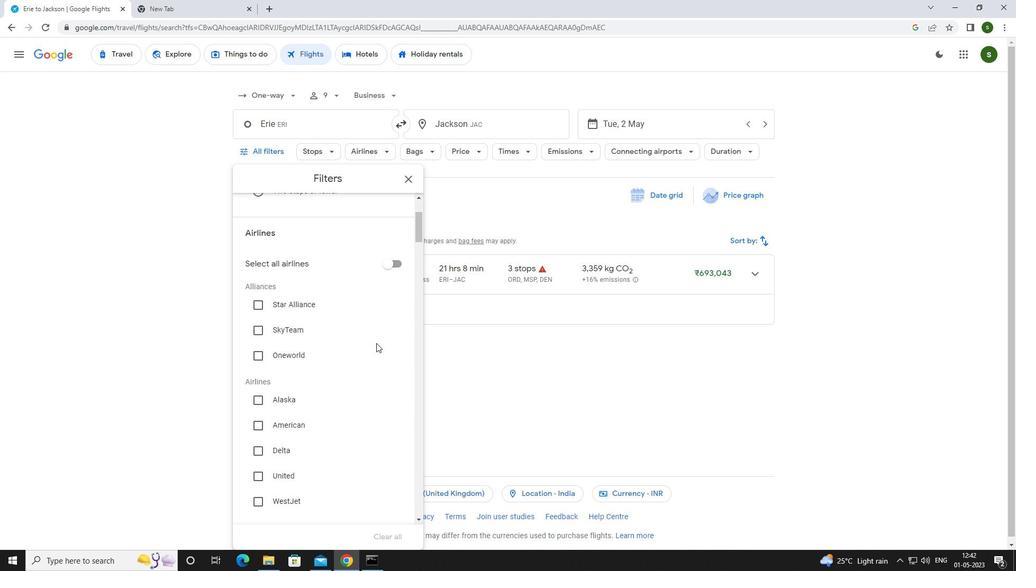 
Action: Mouse scrolled (376, 343) with delta (0, 0)
Screenshot: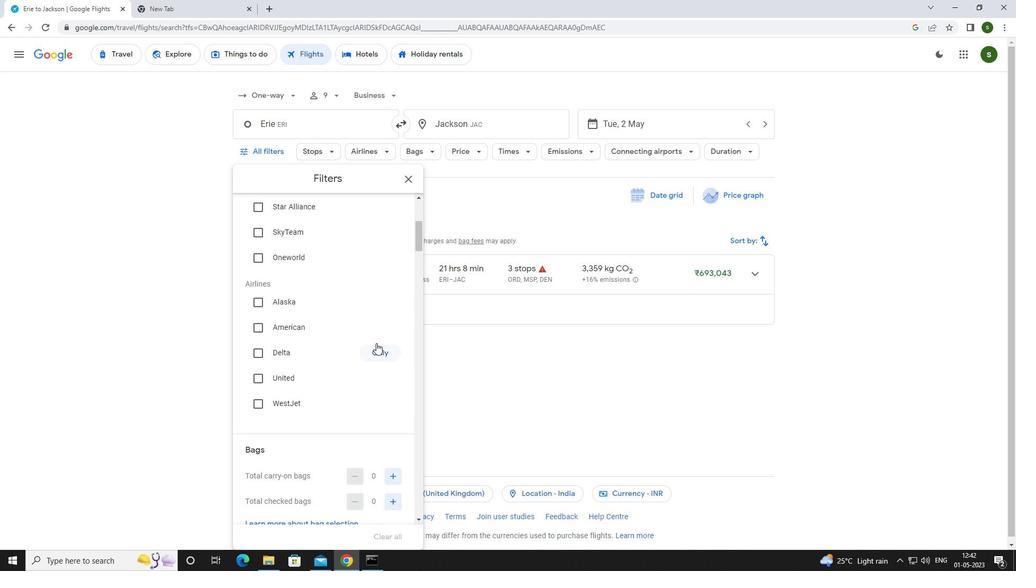 
Action: Mouse scrolled (376, 343) with delta (0, 0)
Screenshot: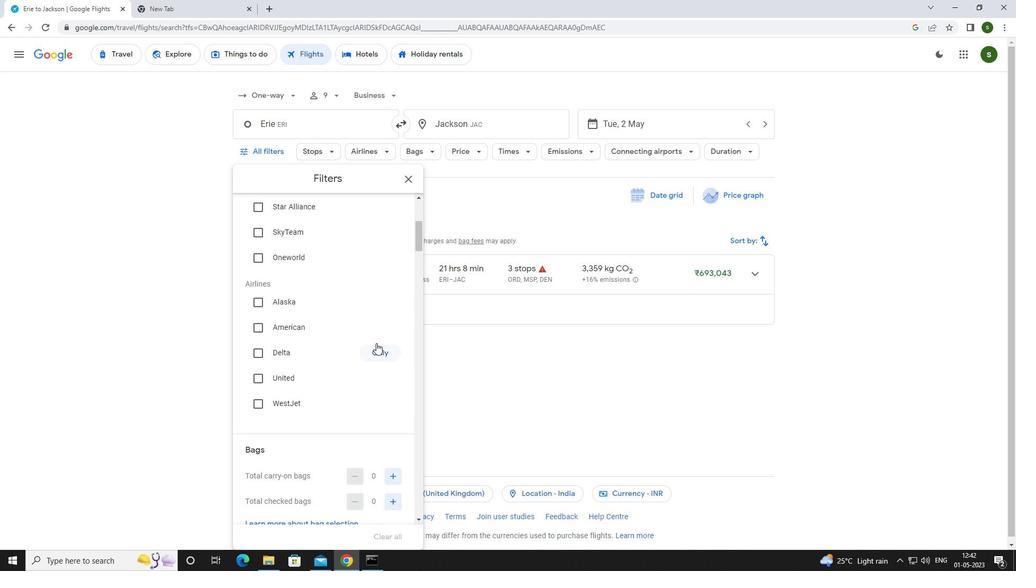 
Action: Mouse moved to (394, 367)
Screenshot: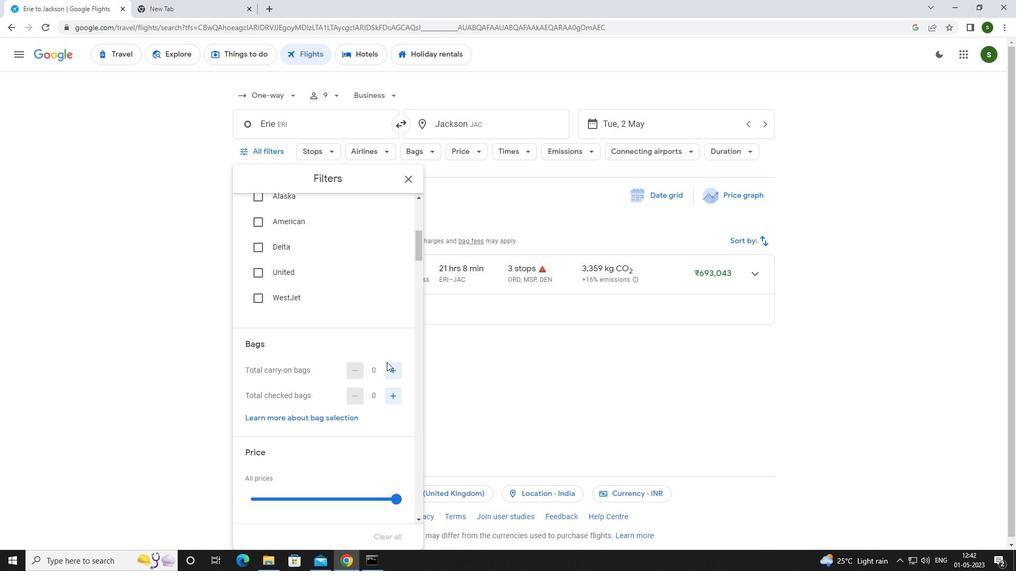 
Action: Mouse pressed left at (394, 367)
Screenshot: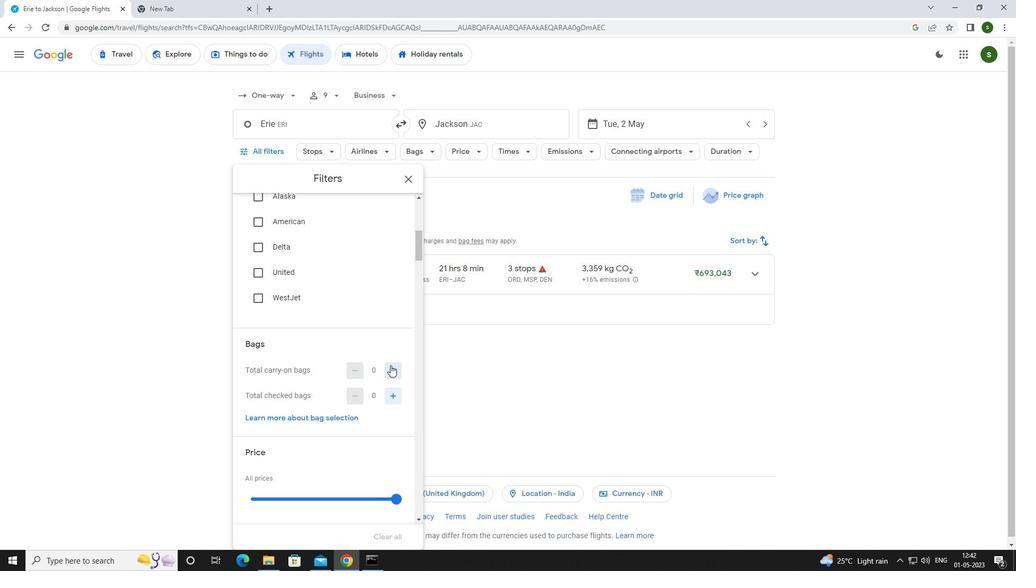 
Action: Mouse scrolled (394, 367) with delta (0, 0)
Screenshot: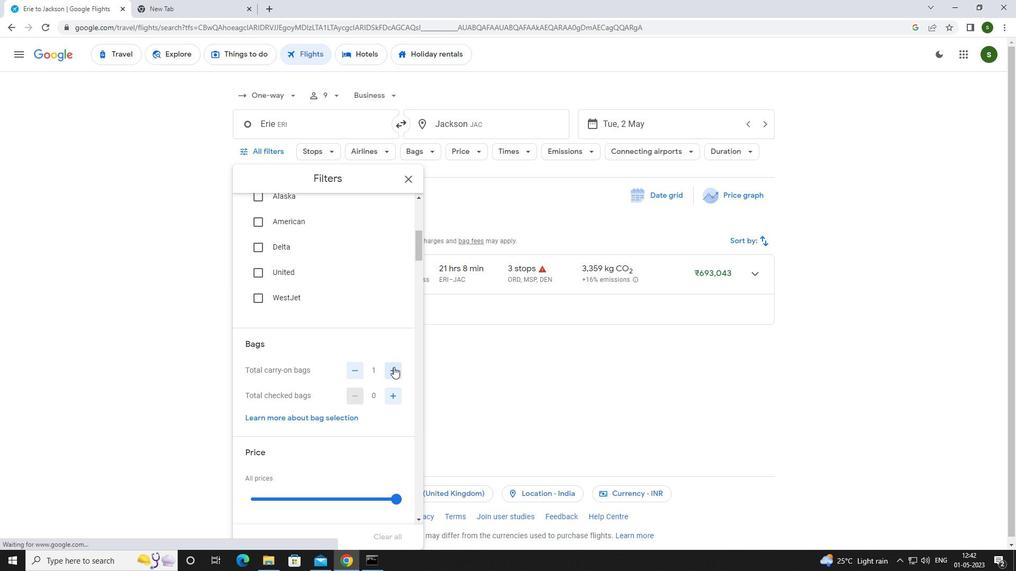 
Action: Mouse scrolled (394, 367) with delta (0, 0)
Screenshot: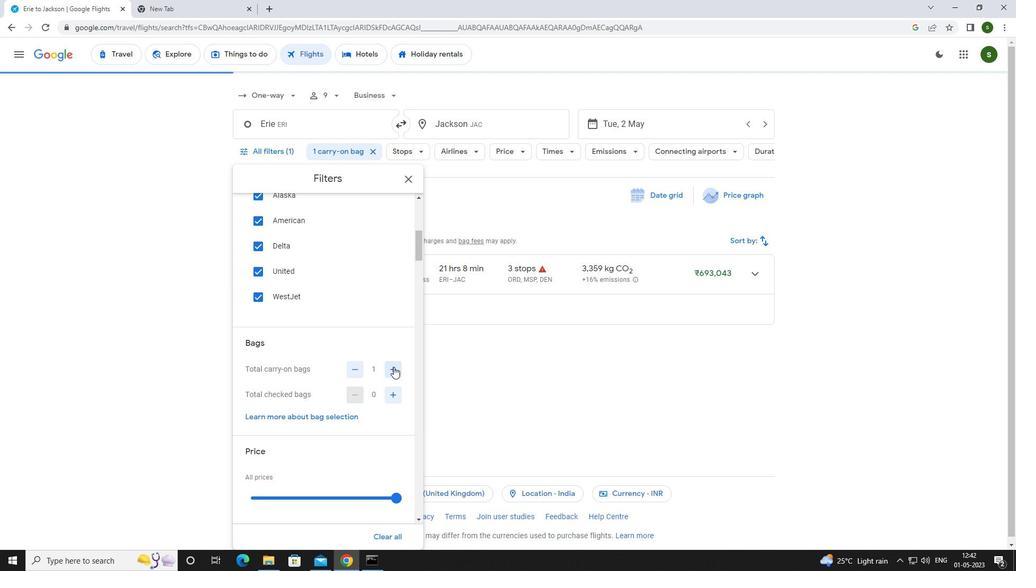 
Action: Mouse scrolled (394, 367) with delta (0, 0)
Screenshot: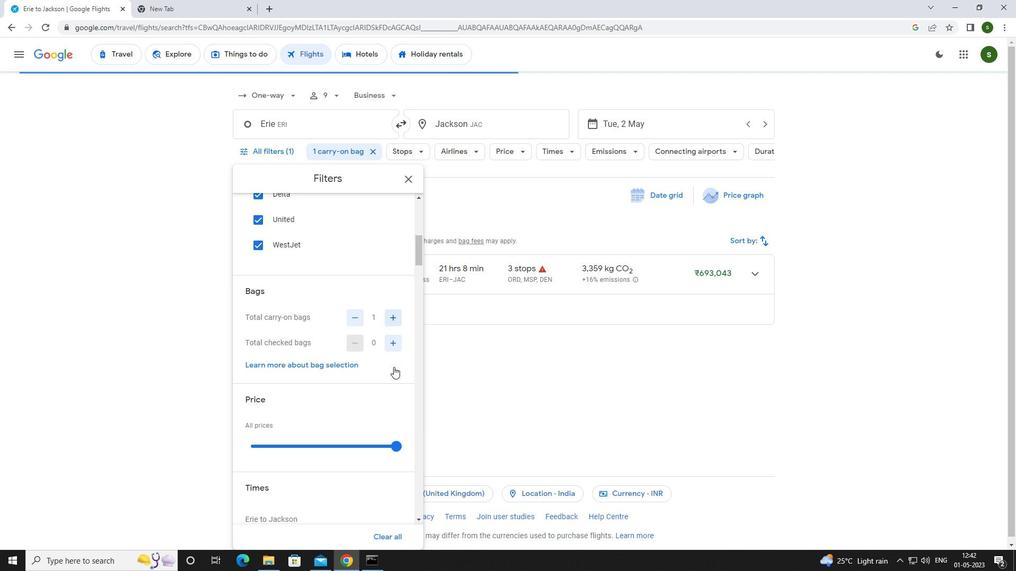 
Action: Mouse moved to (394, 342)
Screenshot: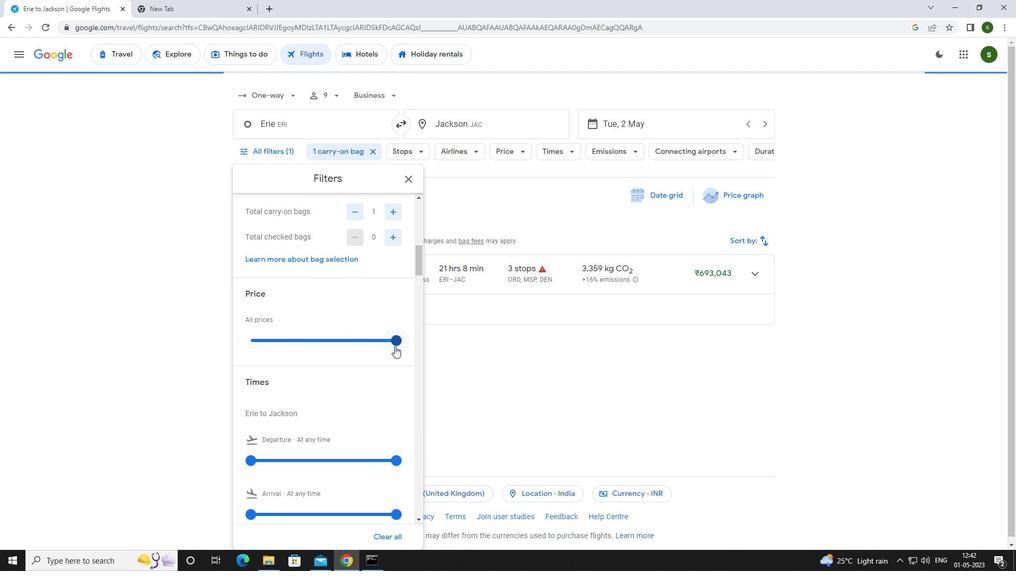 
Action: Mouse pressed left at (394, 342)
Screenshot: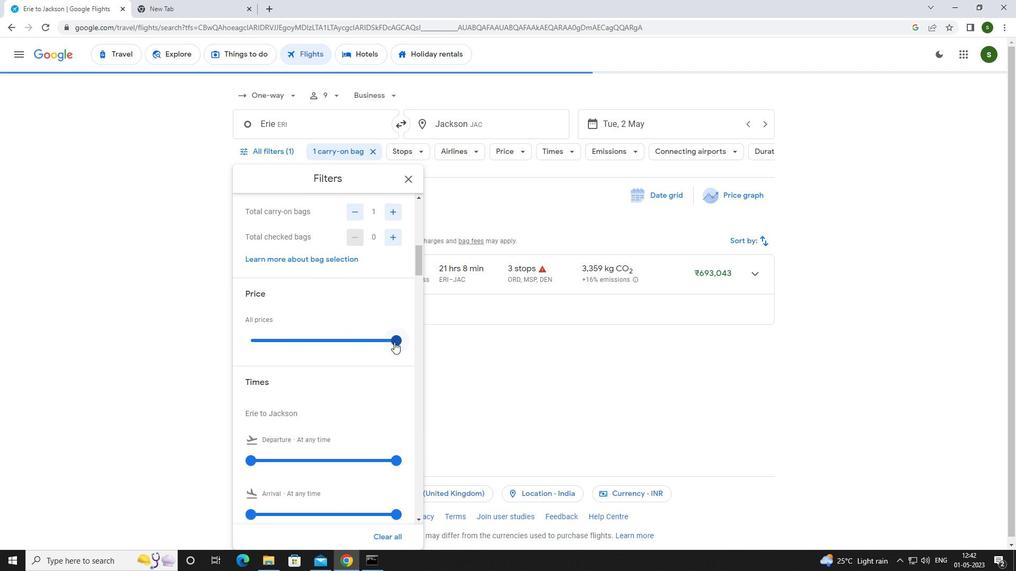 
Action: Mouse moved to (282, 351)
Screenshot: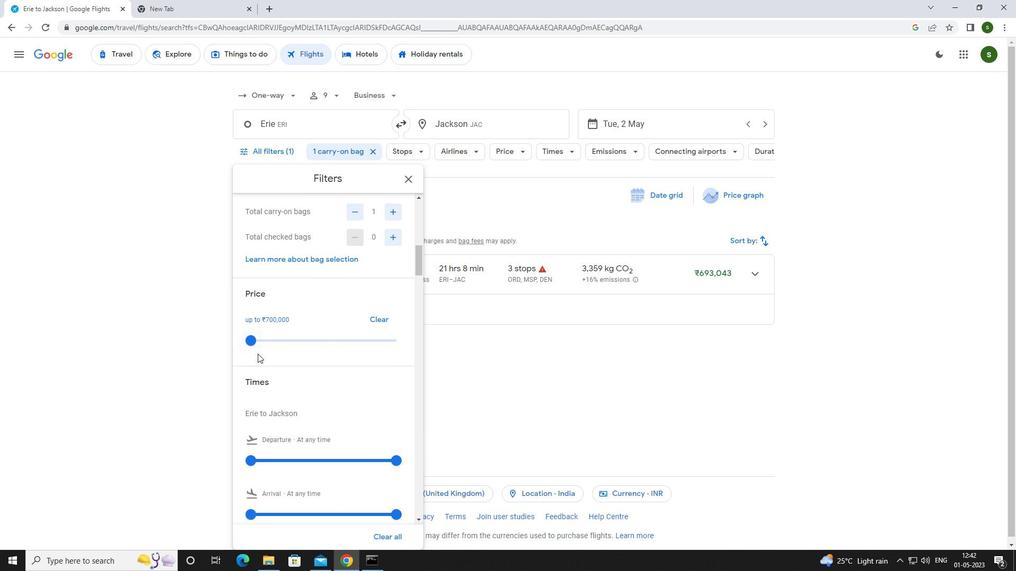 
Action: Mouse scrolled (282, 351) with delta (0, 0)
Screenshot: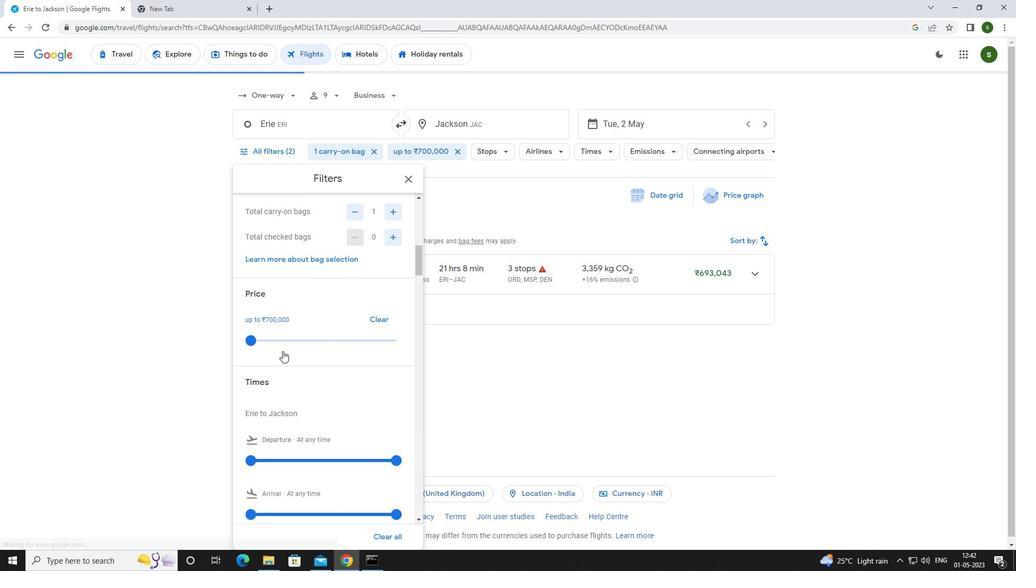 
Action: Mouse scrolled (282, 351) with delta (0, 0)
Screenshot: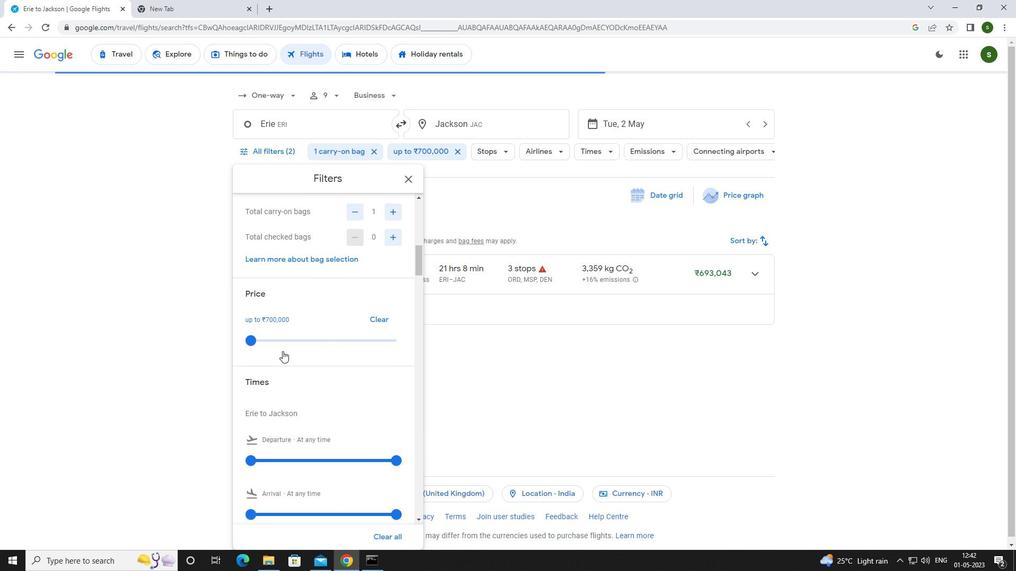 
Action: Mouse moved to (249, 356)
Screenshot: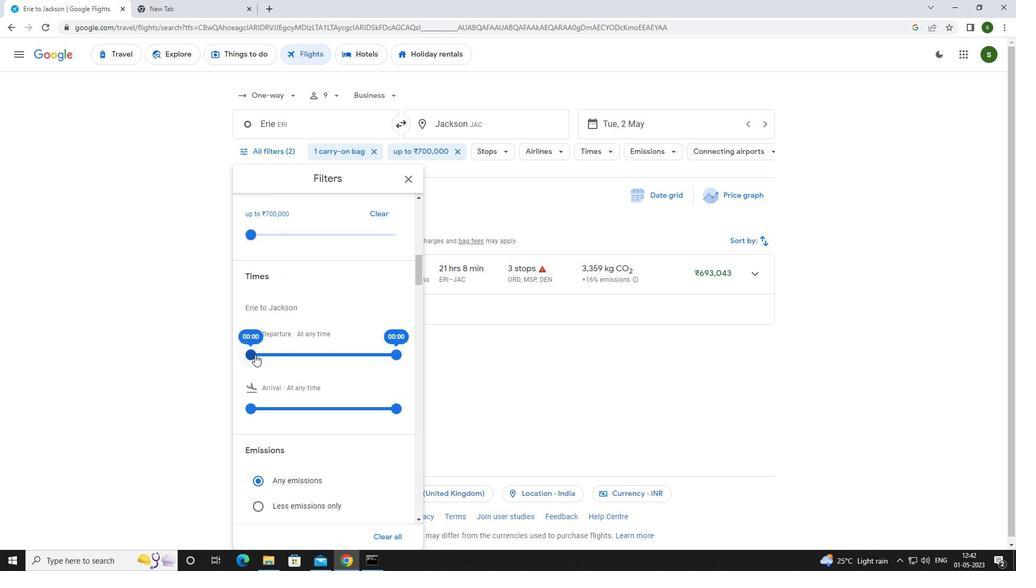 
Action: Mouse pressed left at (249, 356)
Screenshot: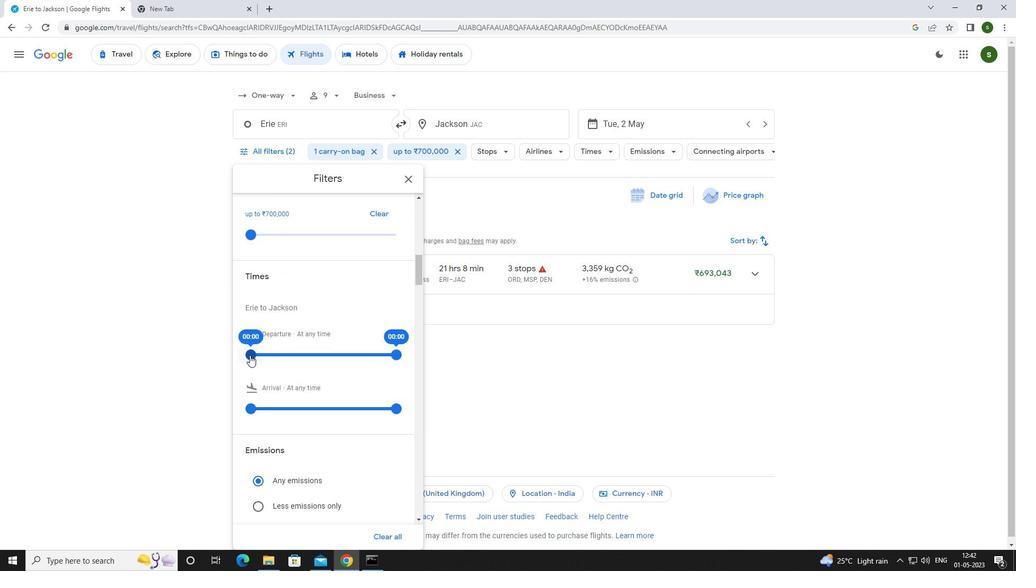 
Action: Mouse moved to (507, 364)
Screenshot: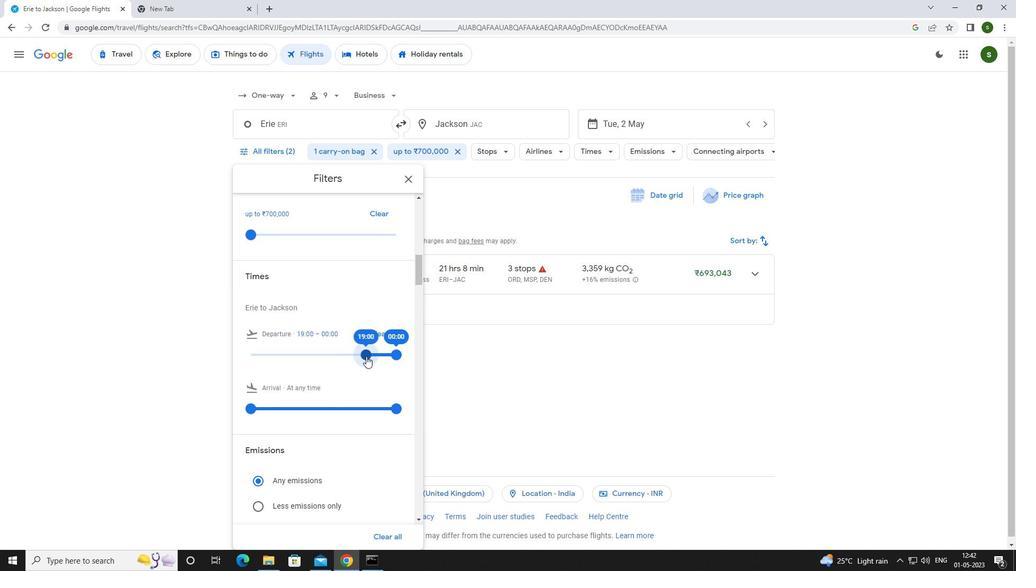 
Action: Mouse pressed left at (507, 364)
Screenshot: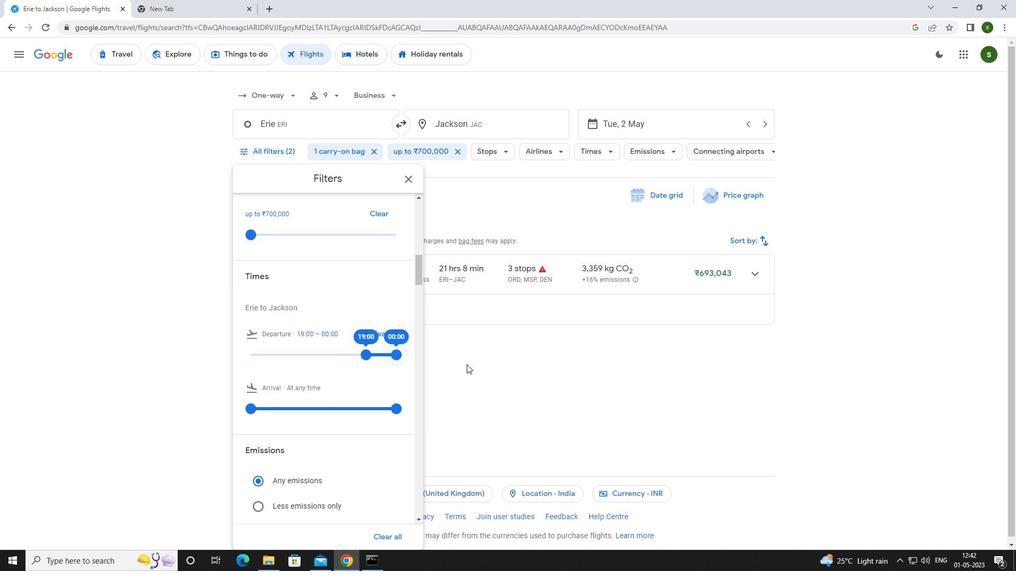 
Action: Mouse moved to (507, 364)
Screenshot: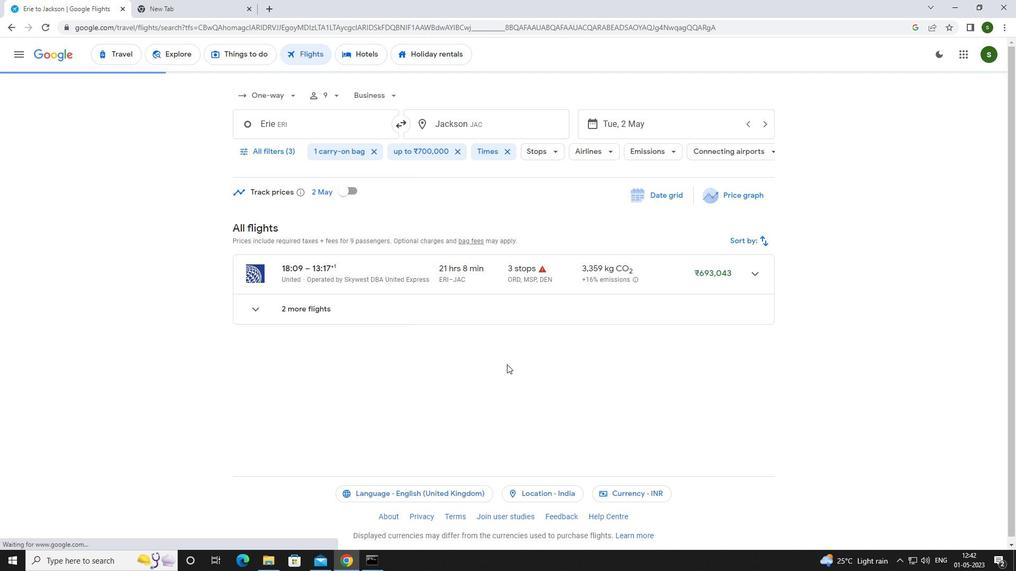 
